 Task: In the  document Kangaroo.txt ,align picture to the 'center'. Insert word art below the picture and give heading  'Kangaroo  in Light Blue'change the shape height to  7.32 in
Action: Mouse moved to (249, 334)
Screenshot: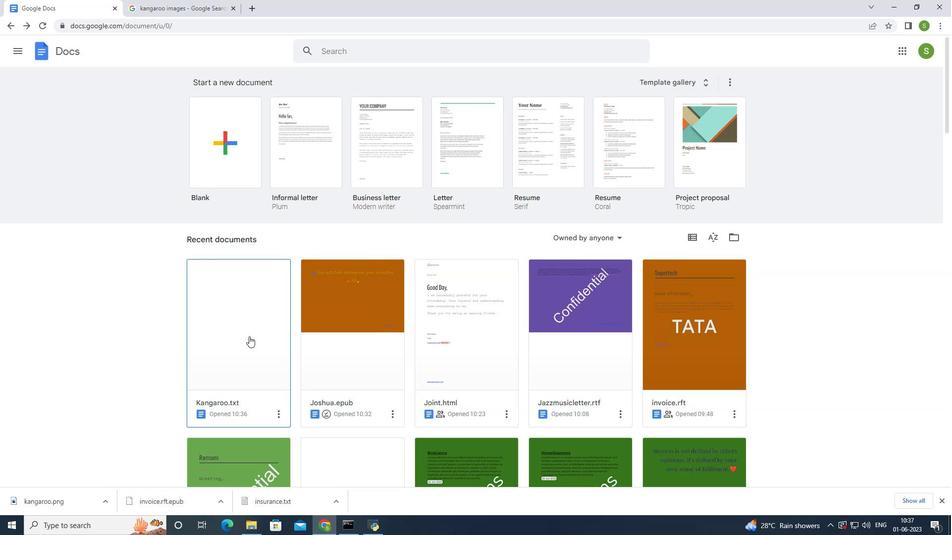 
Action: Mouse pressed left at (249, 334)
Screenshot: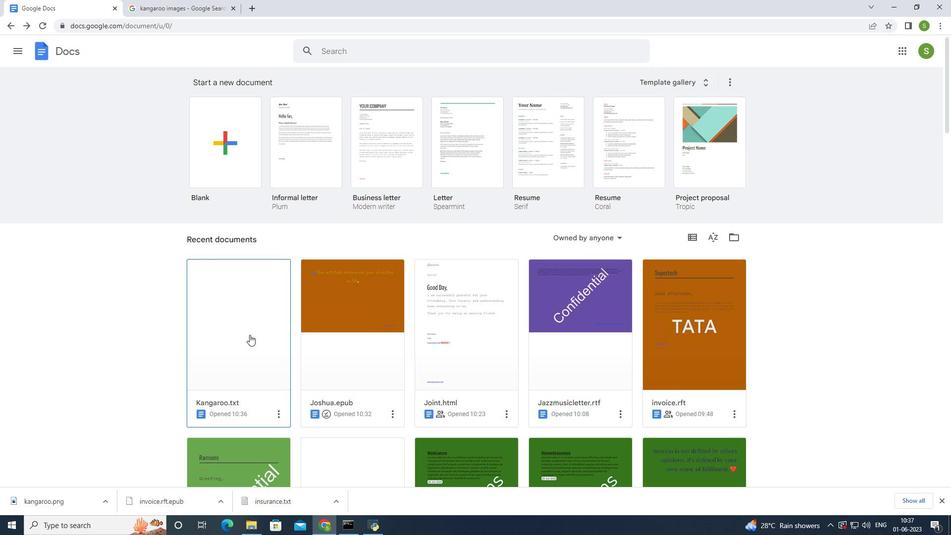 
Action: Mouse moved to (409, 213)
Screenshot: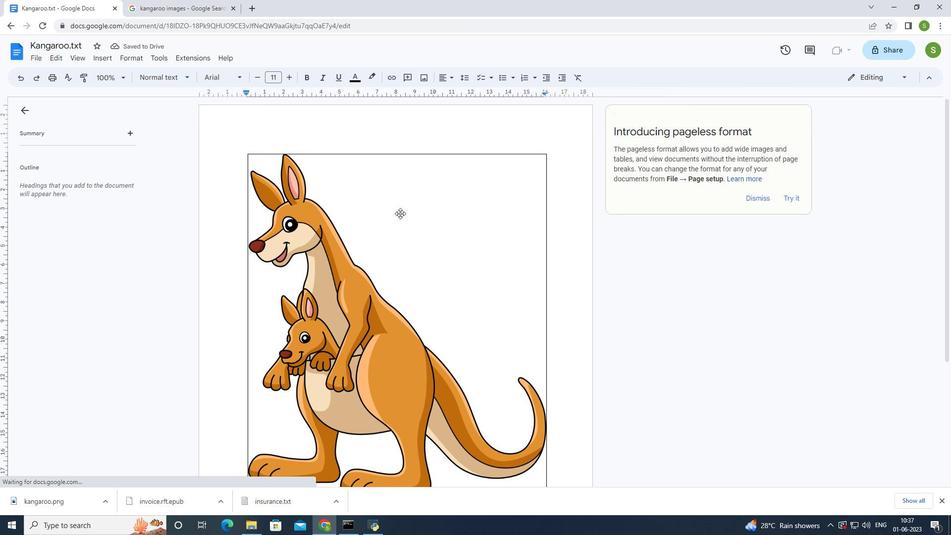 
Action: Mouse pressed left at (409, 213)
Screenshot: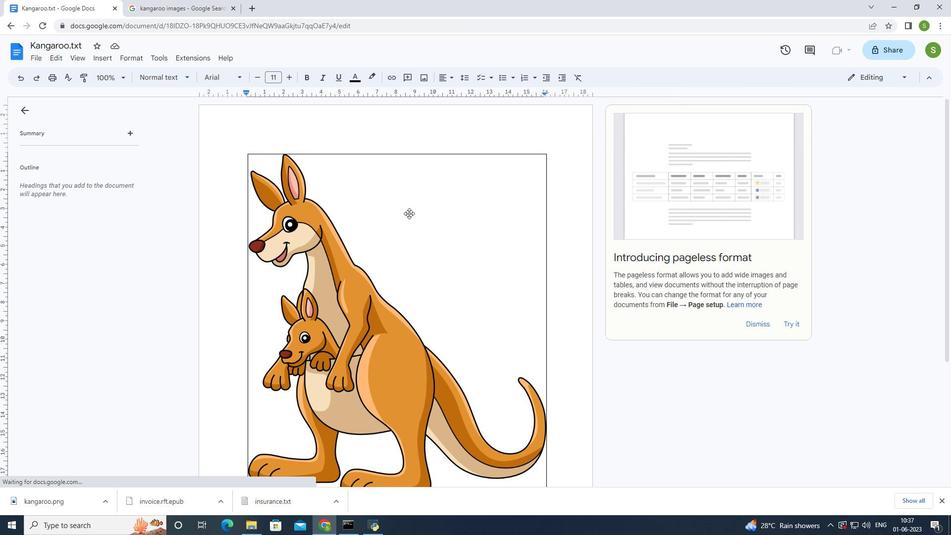 
Action: Mouse moved to (546, 480)
Screenshot: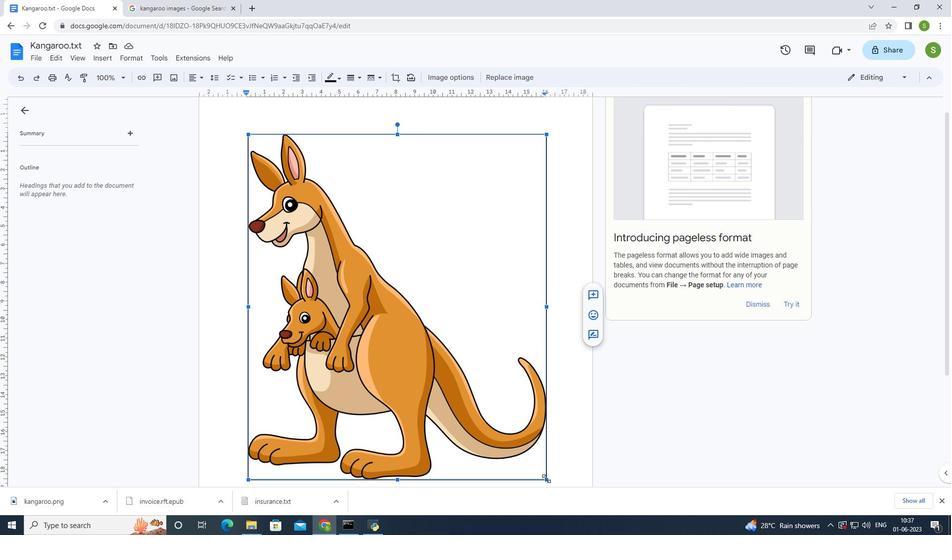 
Action: Mouse pressed left at (546, 480)
Screenshot: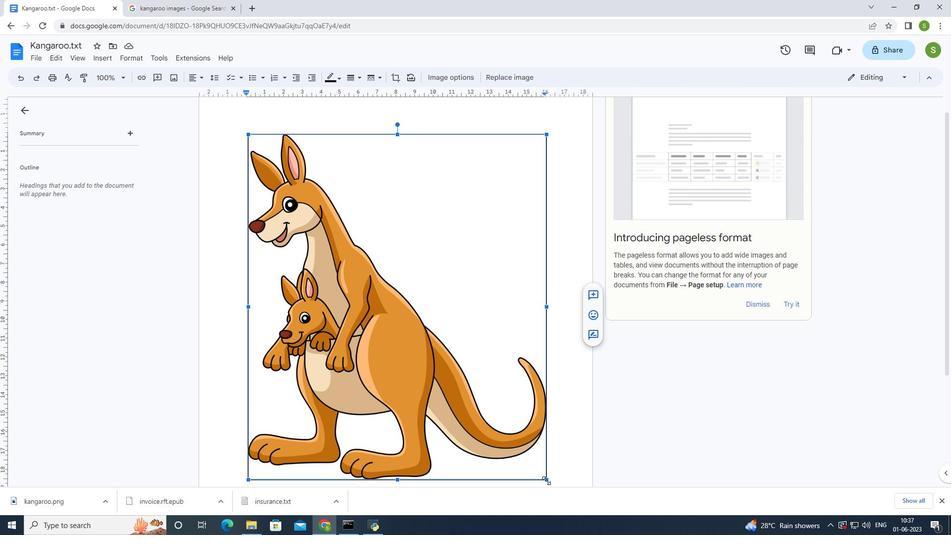 
Action: Mouse moved to (441, 359)
Screenshot: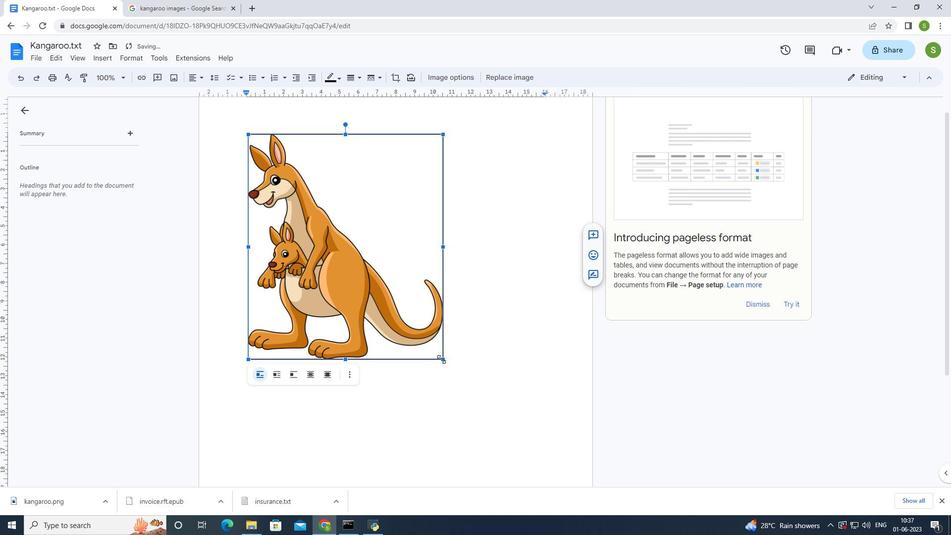 
Action: Mouse pressed left at (441, 359)
Screenshot: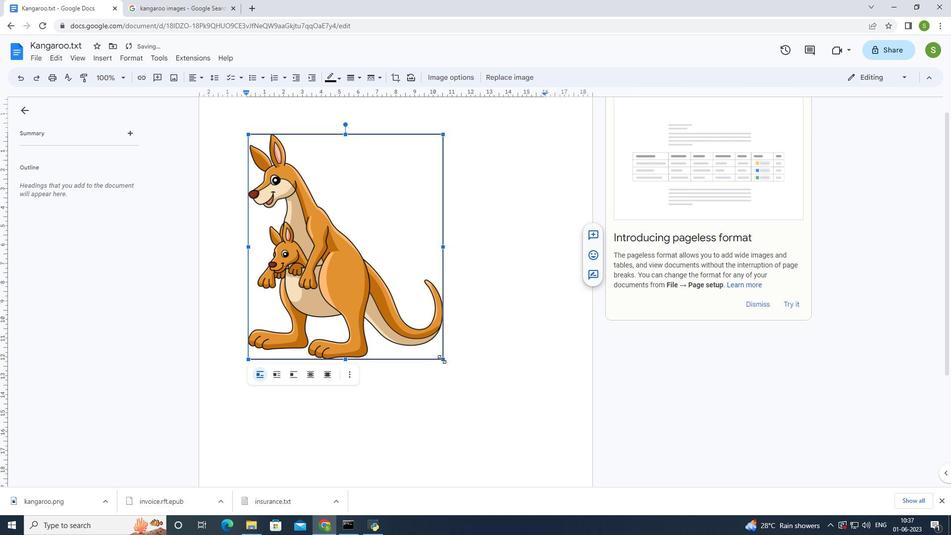 
Action: Mouse moved to (472, 308)
Screenshot: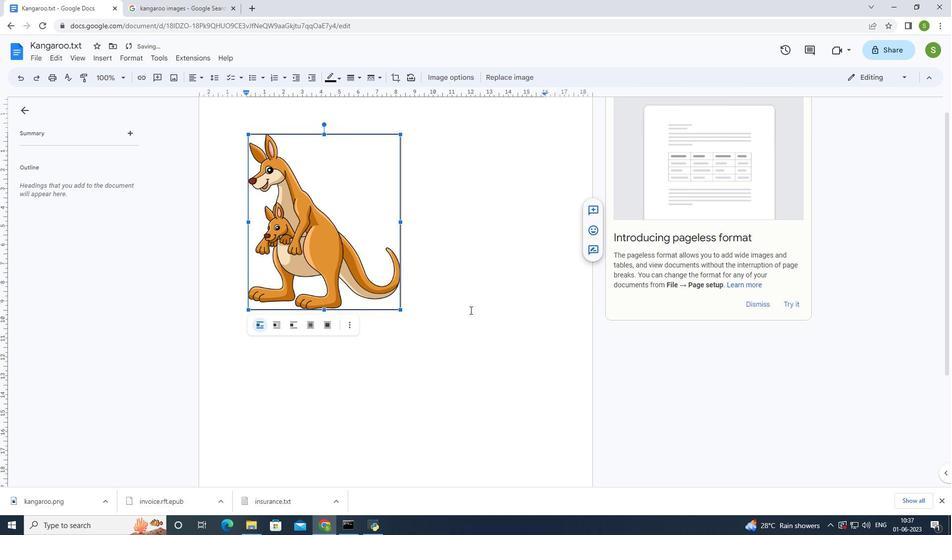 
Action: Mouse pressed left at (472, 308)
Screenshot: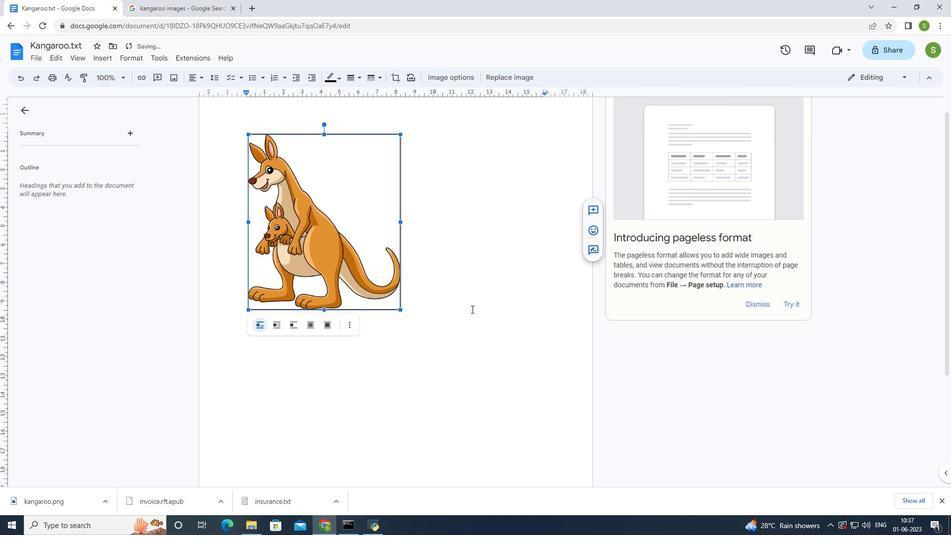 
Action: Mouse moved to (436, 362)
Screenshot: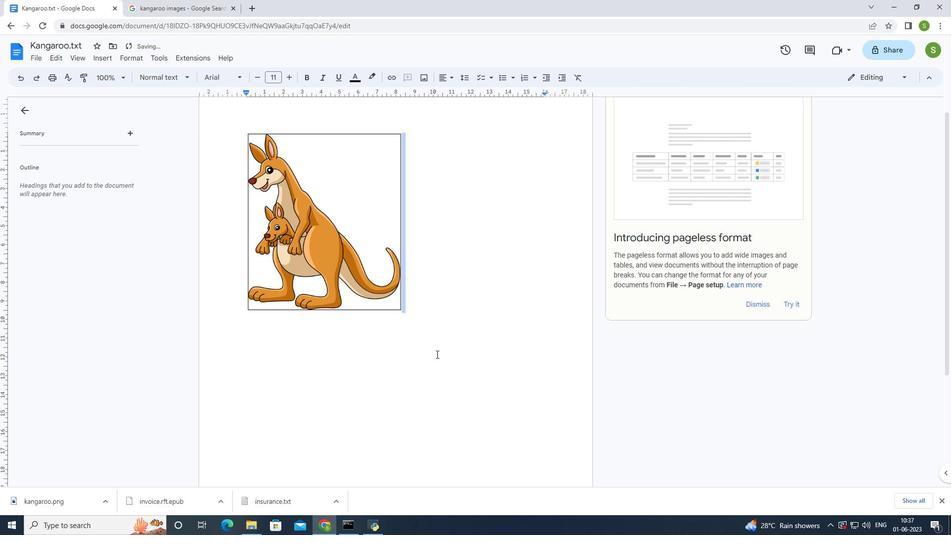 
Action: Mouse pressed left at (436, 362)
Screenshot: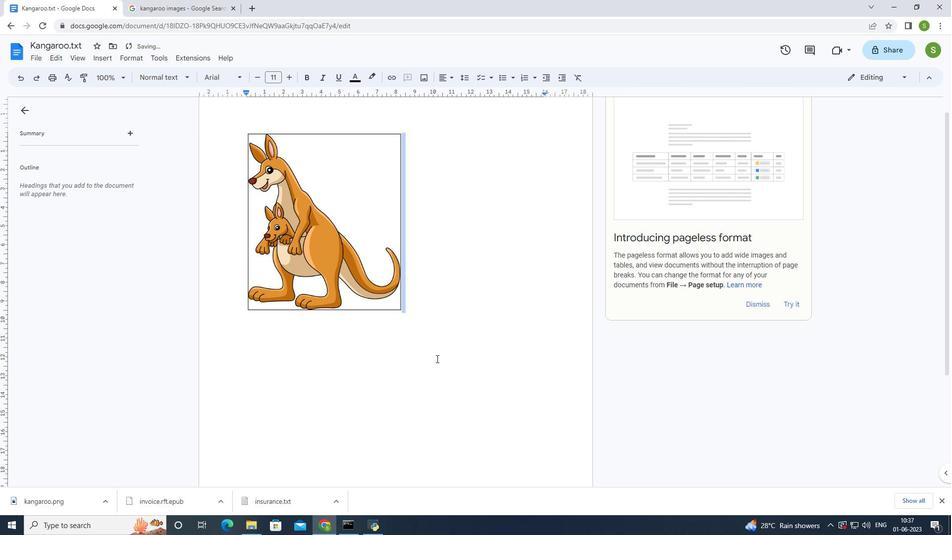 
Action: Mouse moved to (246, 134)
Screenshot: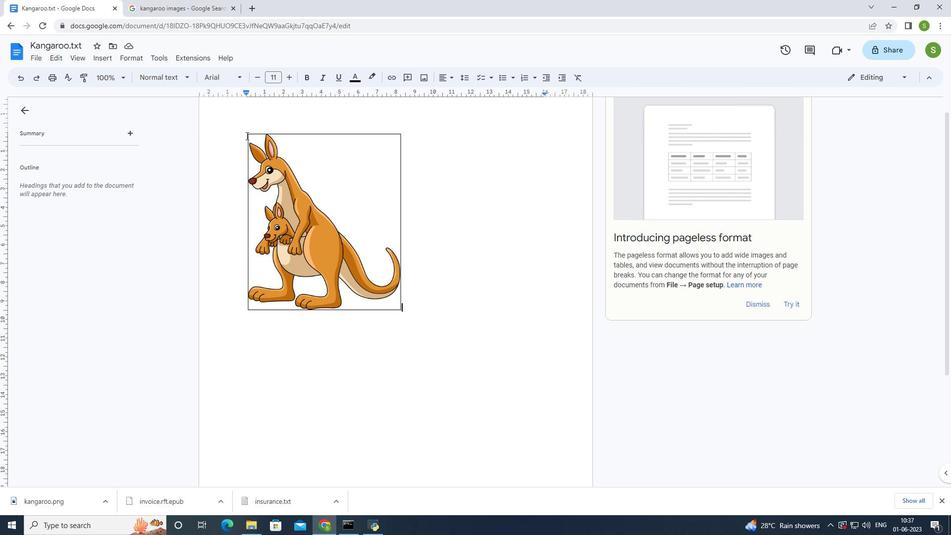 
Action: Mouse pressed left at (246, 134)
Screenshot: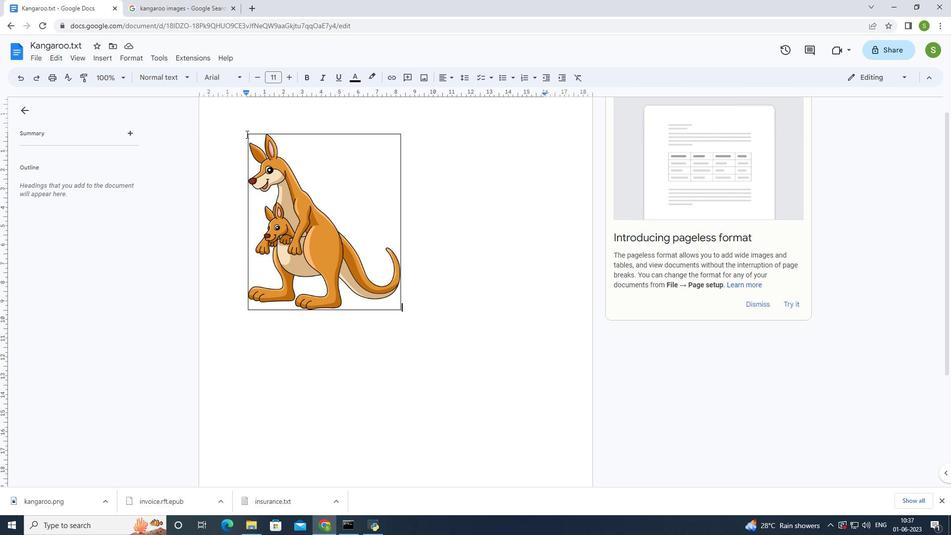 
Action: Mouse moved to (202, 79)
Screenshot: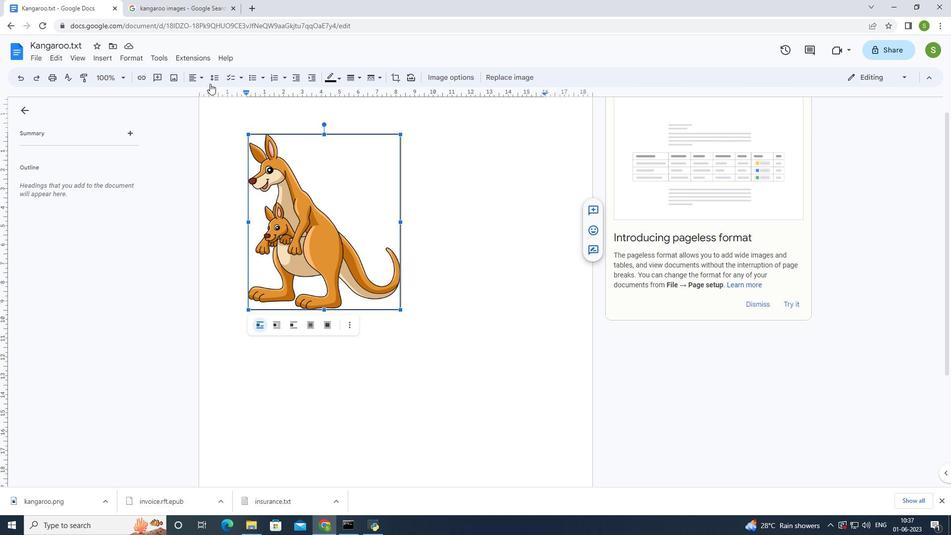
Action: Mouse pressed left at (202, 79)
Screenshot: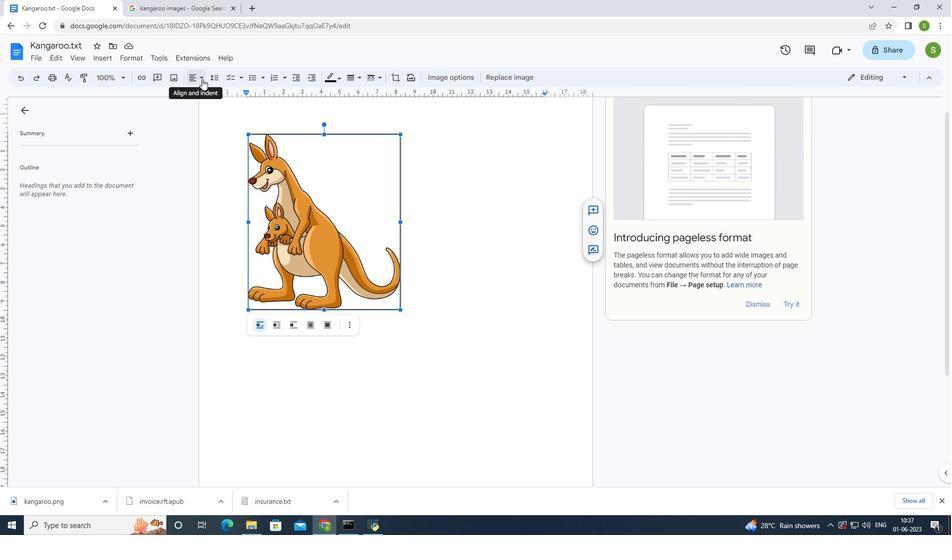 
Action: Mouse moved to (212, 95)
Screenshot: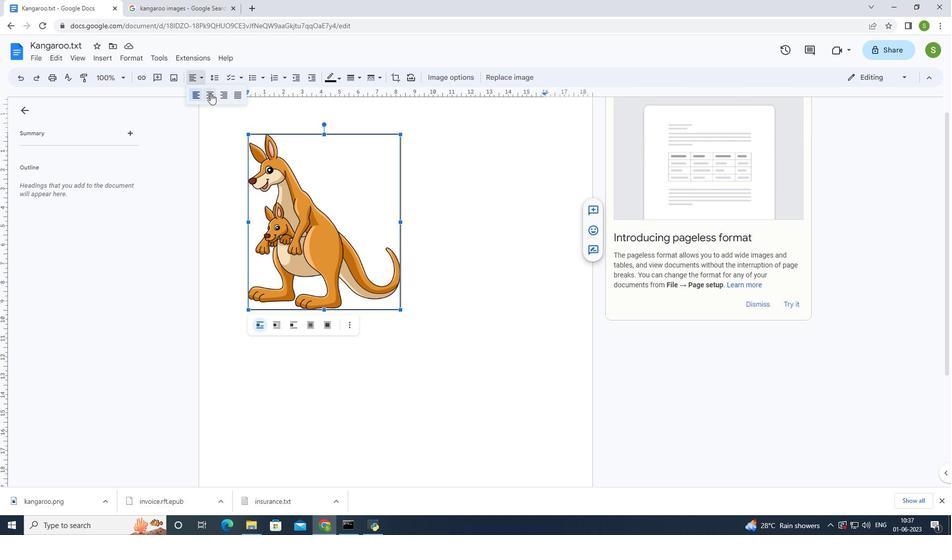 
Action: Mouse pressed left at (212, 95)
Screenshot: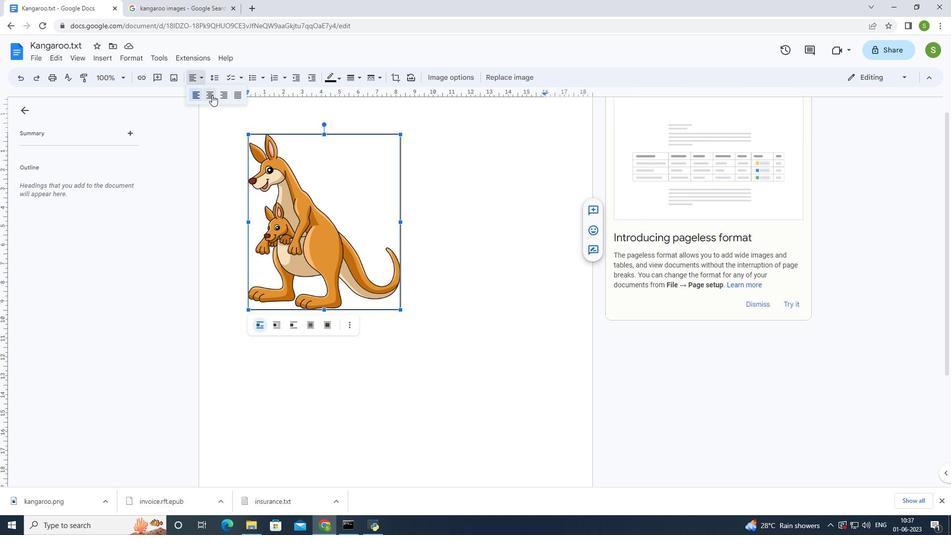 
Action: Mouse moved to (264, 222)
Screenshot: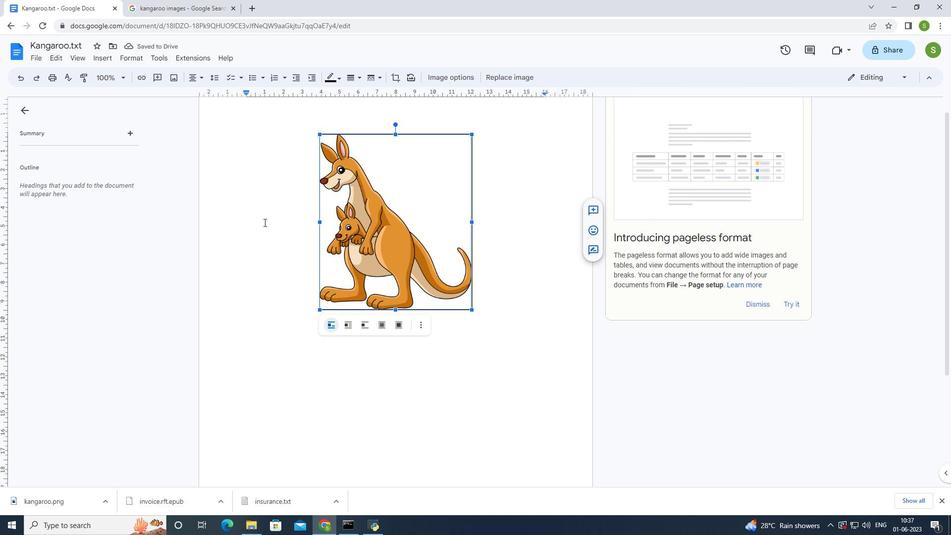
Action: Mouse pressed left at (264, 222)
Screenshot: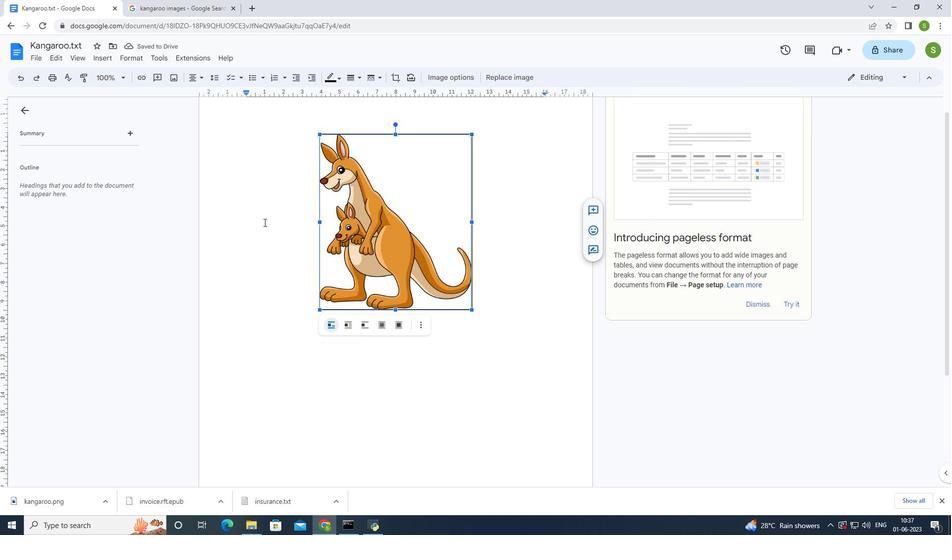 
Action: Mouse moved to (502, 311)
Screenshot: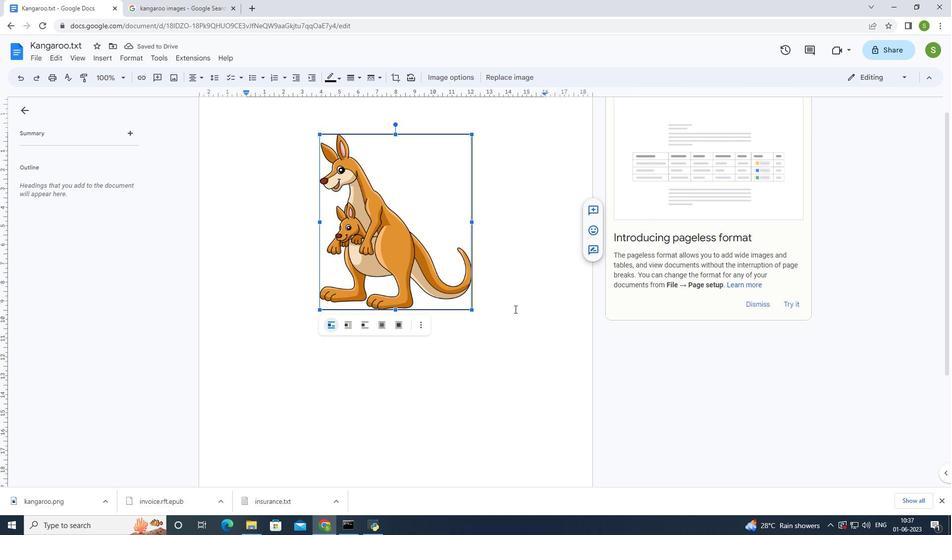 
Action: Mouse pressed left at (502, 311)
Screenshot: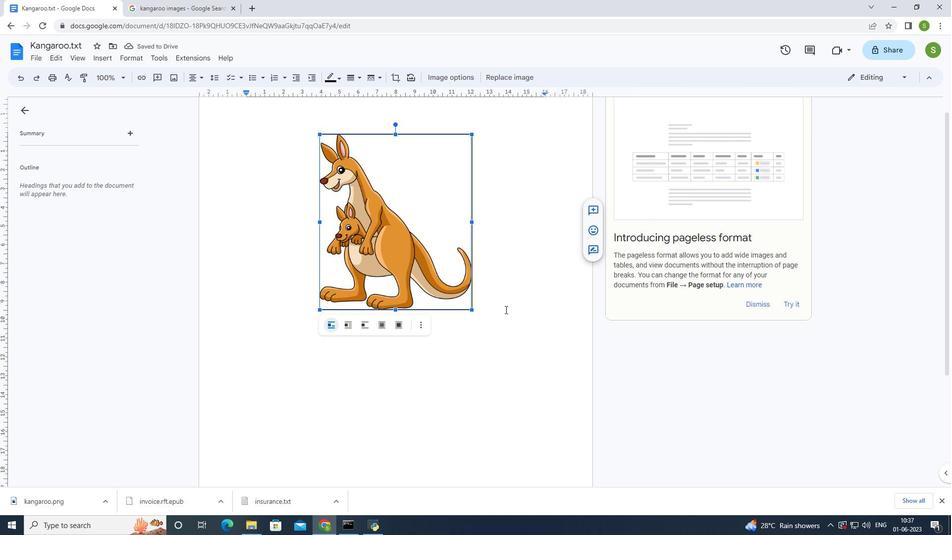 
Action: Mouse moved to (501, 311)
Screenshot: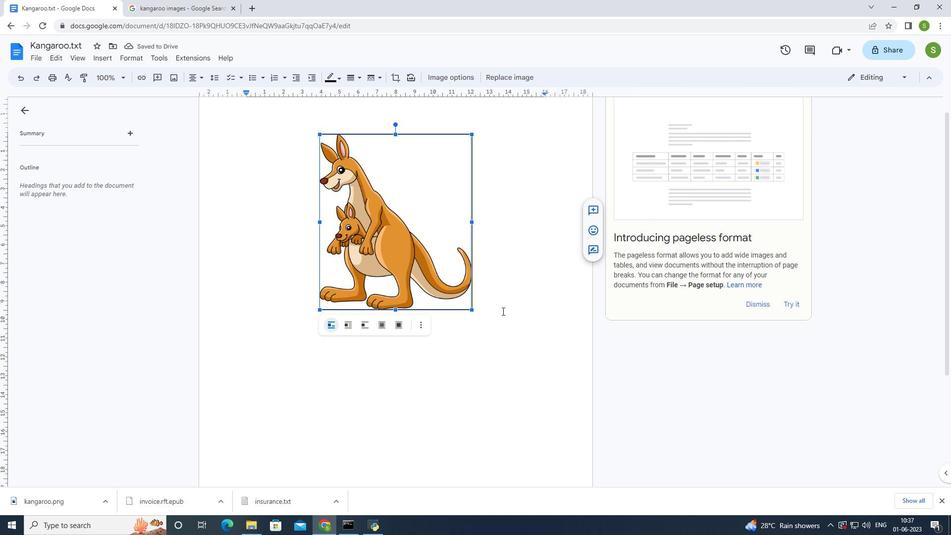 
Action: Mouse pressed left at (501, 311)
Screenshot: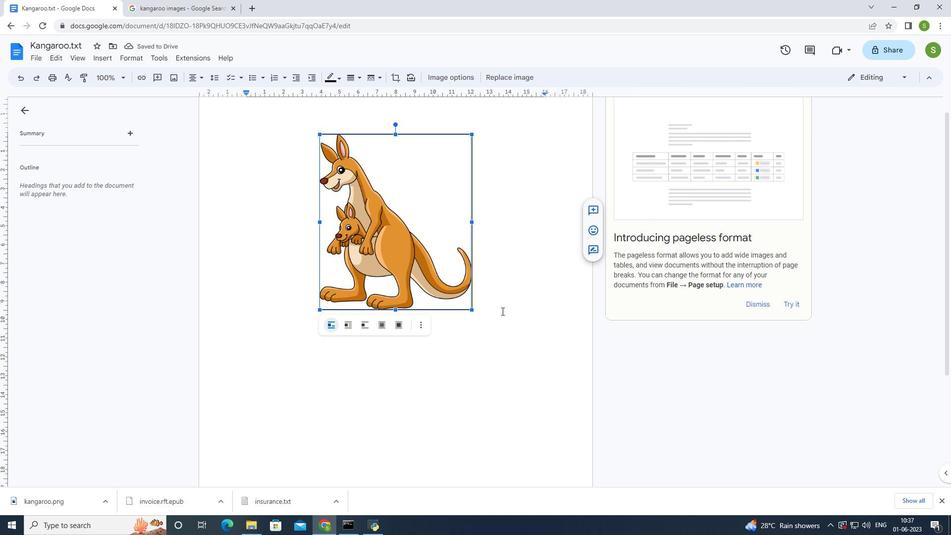 
Action: Mouse moved to (498, 306)
Screenshot: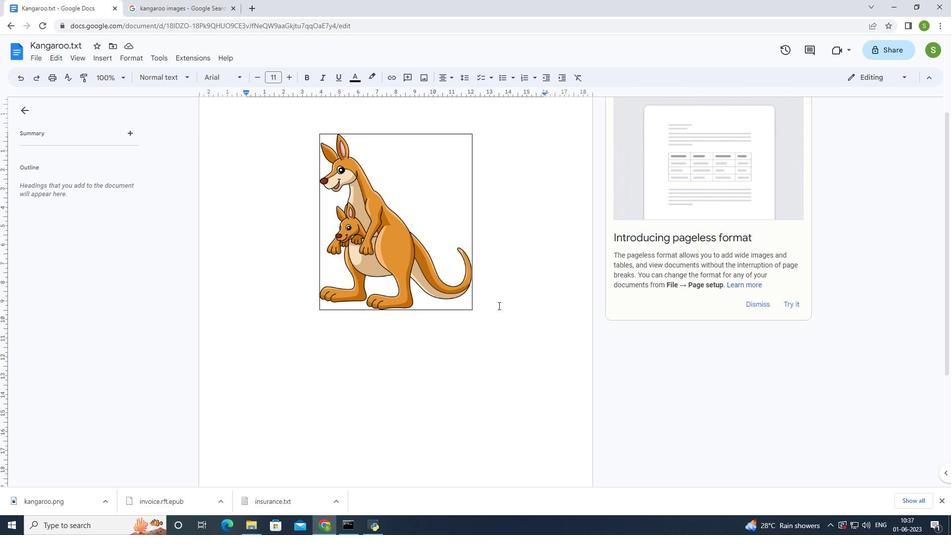 
Action: Key pressed <Key.enter>
Screenshot: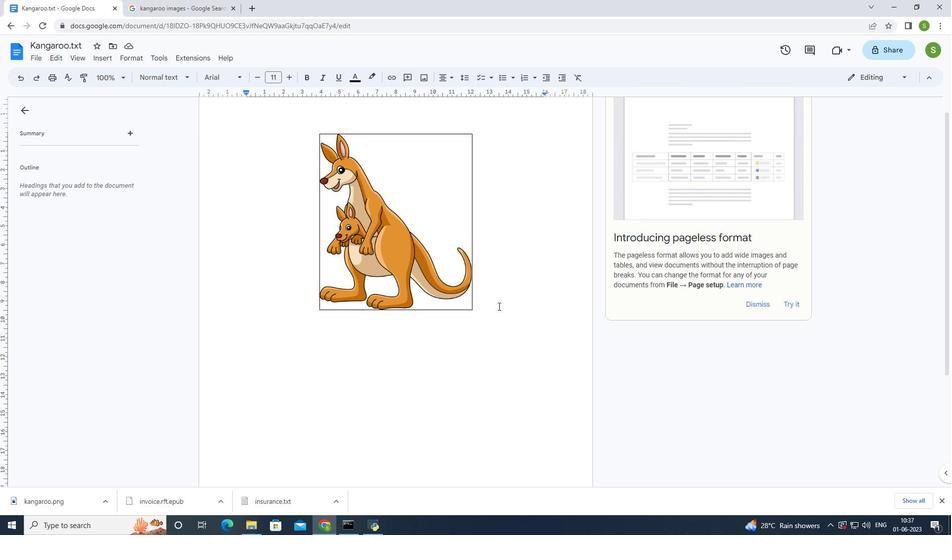 
Action: Mouse moved to (111, 59)
Screenshot: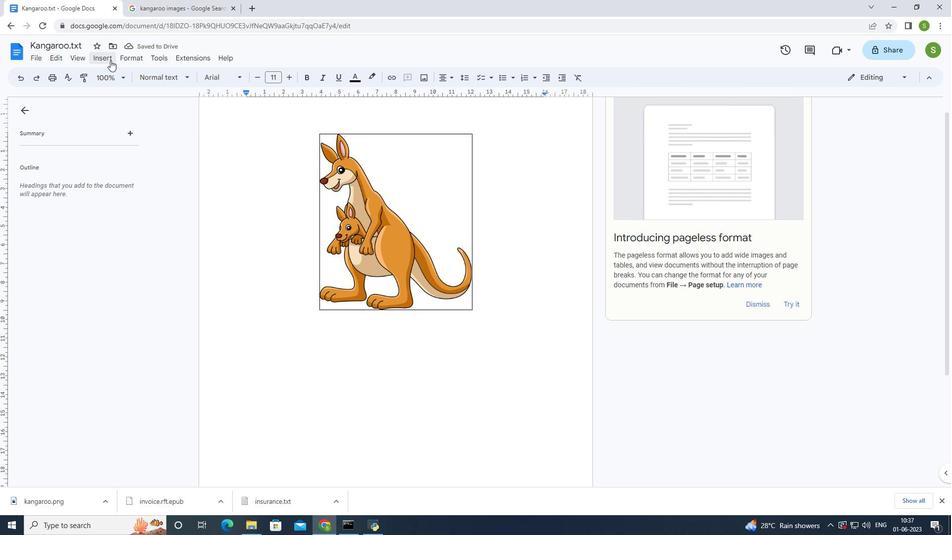 
Action: Mouse pressed left at (111, 59)
Screenshot: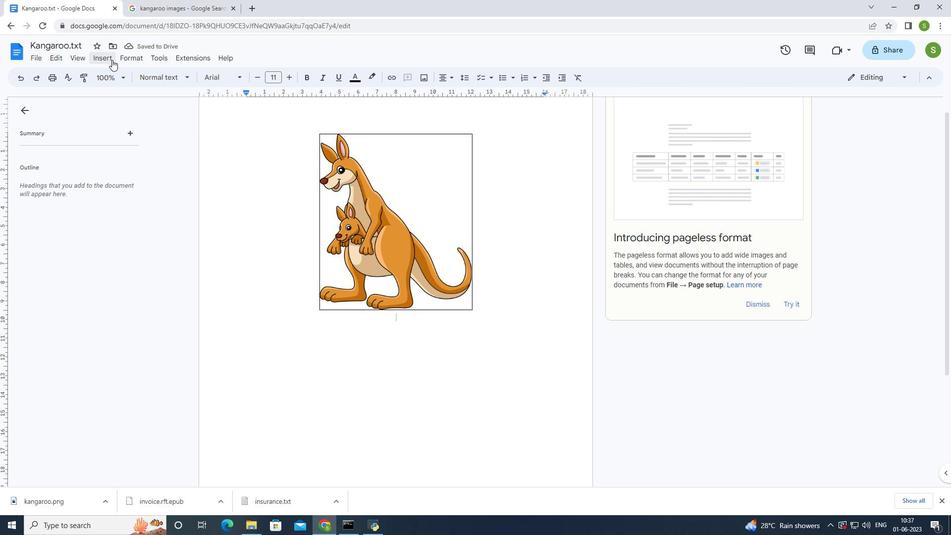 
Action: Mouse moved to (288, 114)
Screenshot: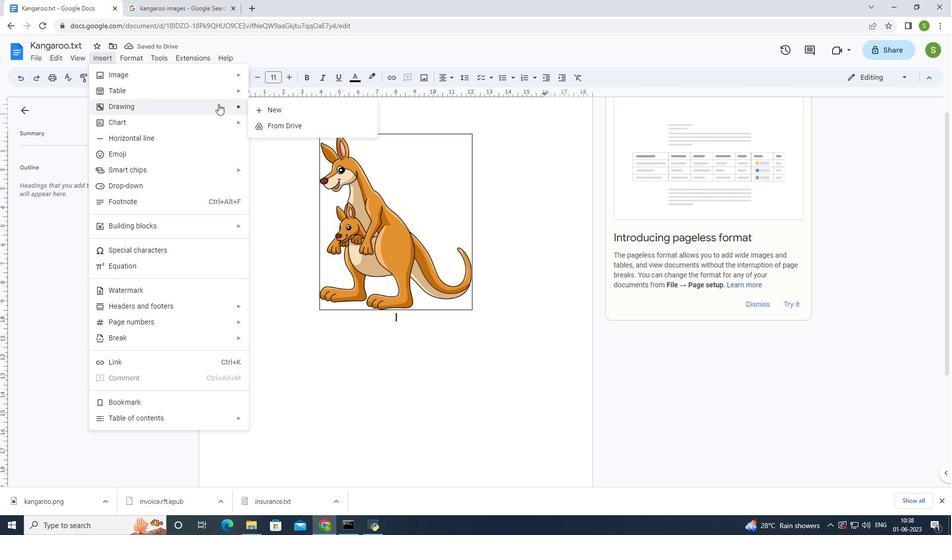 
Action: Mouse pressed left at (288, 114)
Screenshot: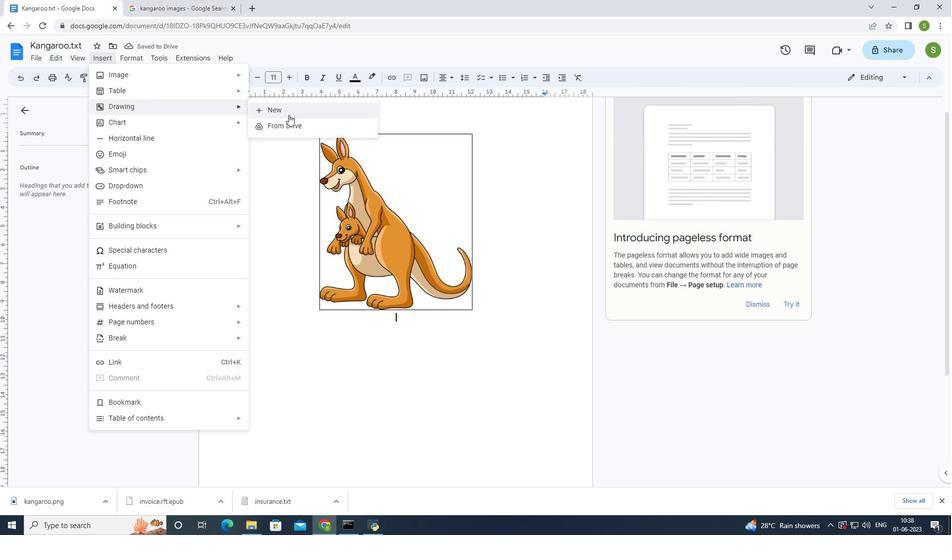 
Action: Mouse moved to (258, 97)
Screenshot: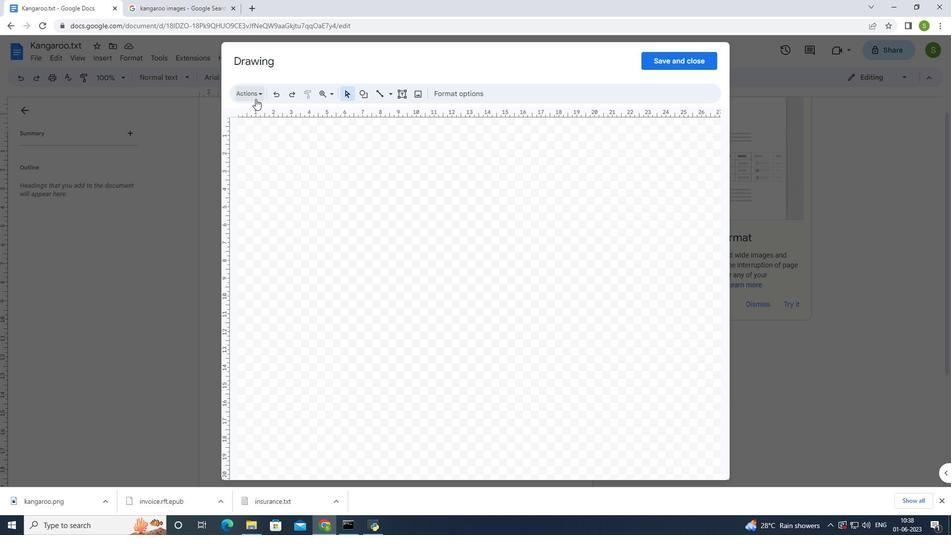 
Action: Mouse pressed left at (258, 97)
Screenshot: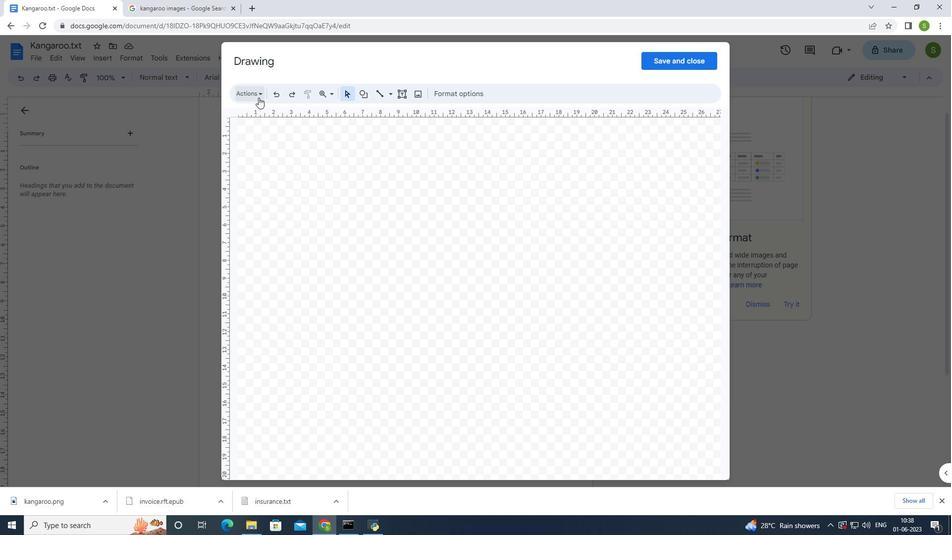 
Action: Mouse moved to (265, 164)
Screenshot: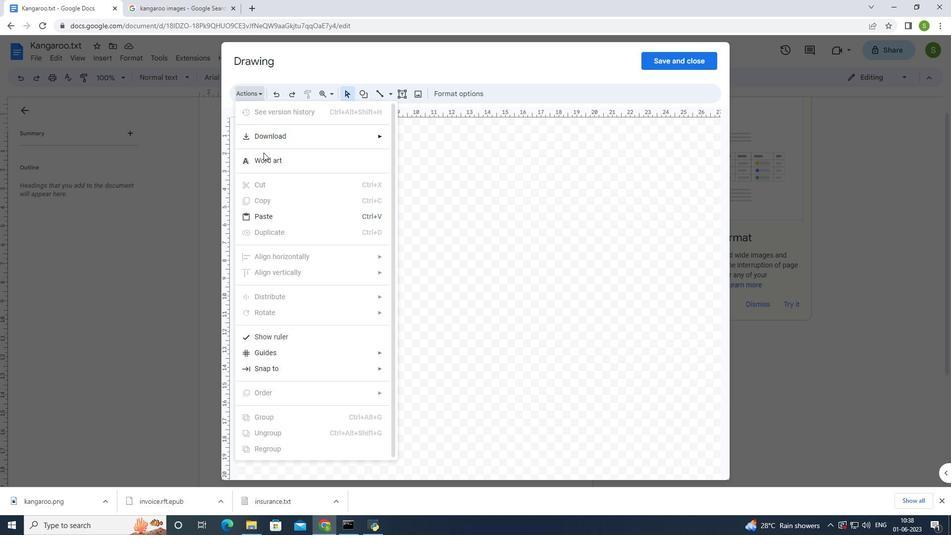 
Action: Mouse pressed left at (265, 164)
Screenshot: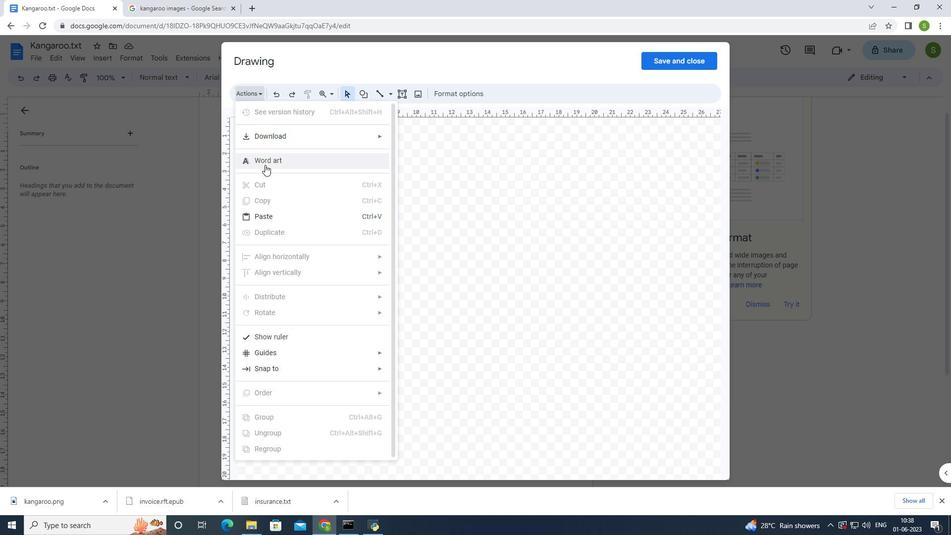 
Action: Mouse moved to (338, 159)
Screenshot: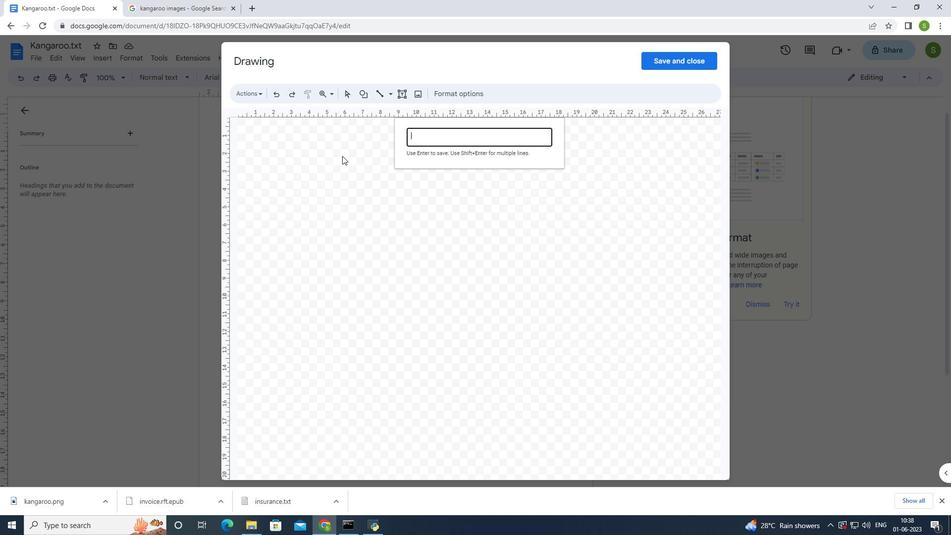 
Action: Key pressed <Key.shift>Kangaroo
Screenshot: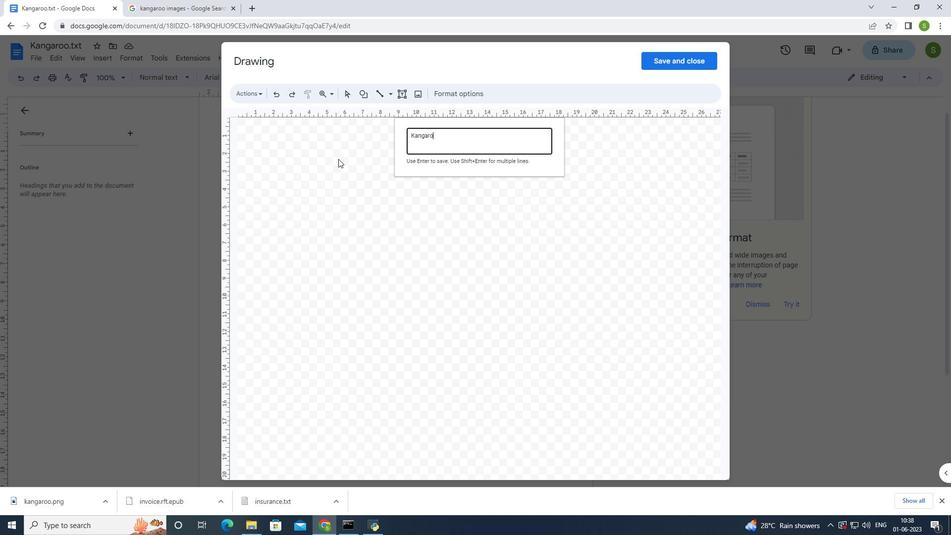 
Action: Mouse moved to (438, 136)
Screenshot: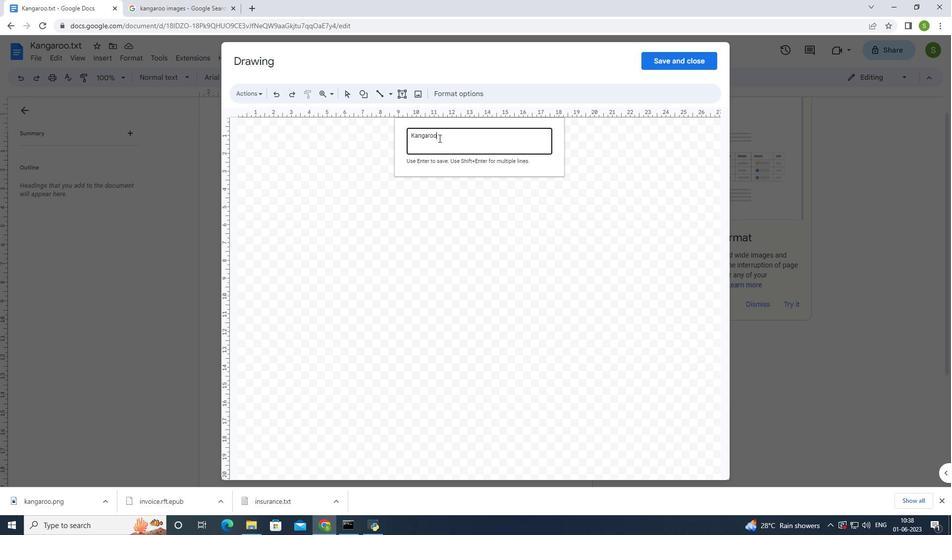 
Action: Mouse pressed left at (438, 136)
Screenshot: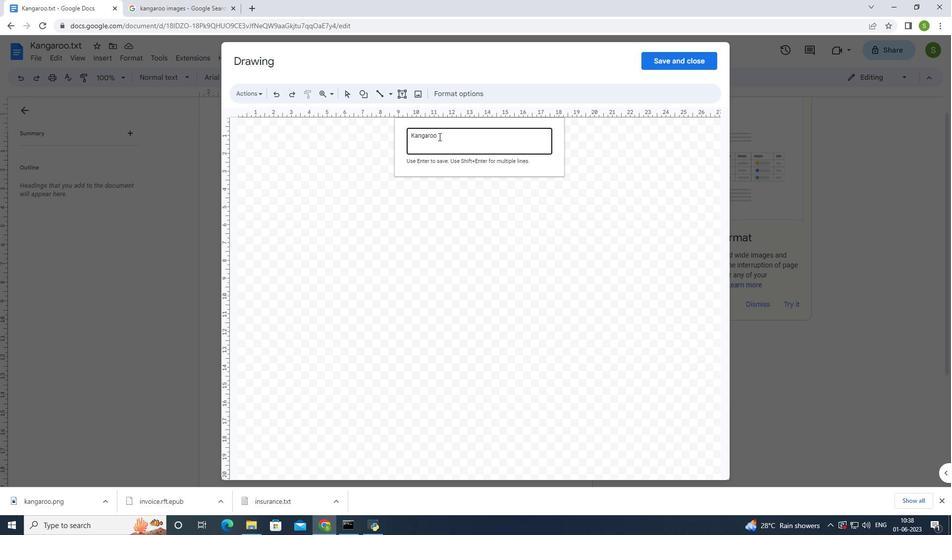 
Action: Mouse moved to (405, 148)
Screenshot: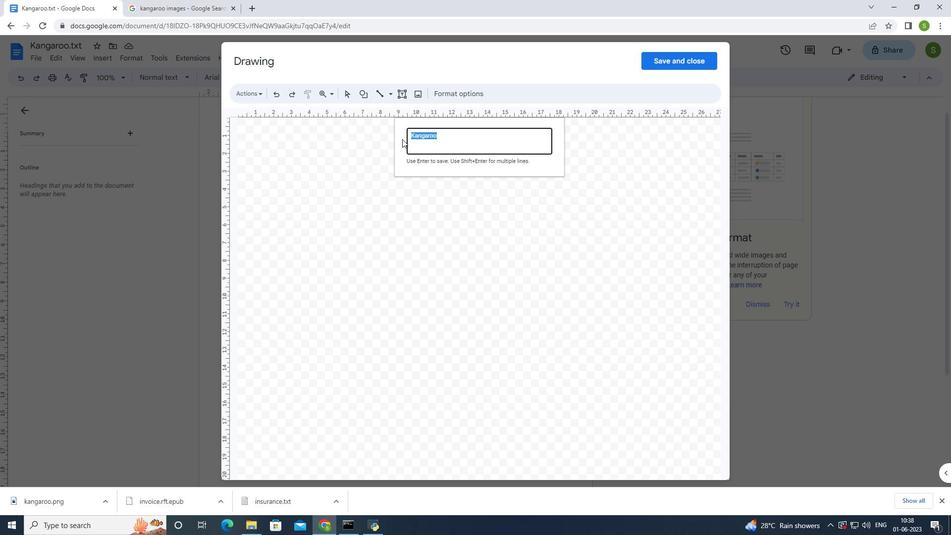 
Action: Key pressed <Key.enter>
Screenshot: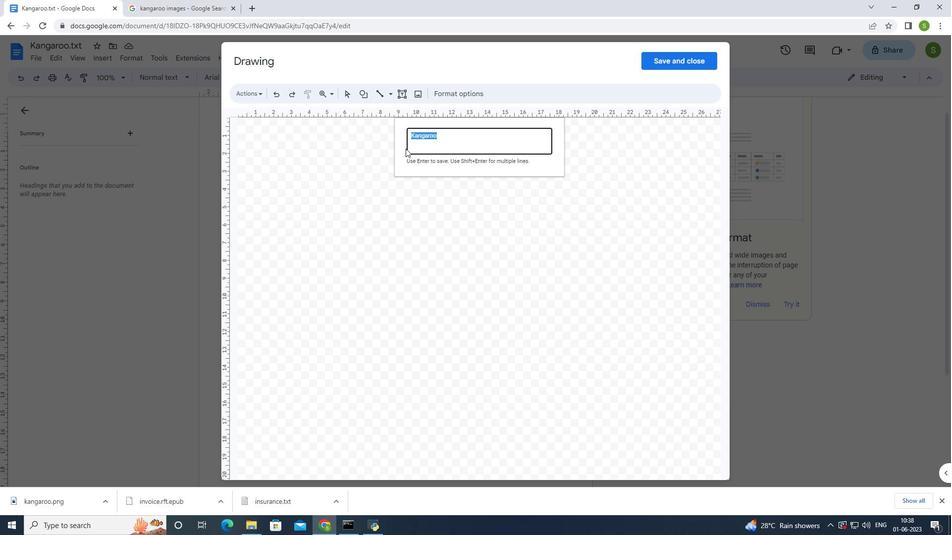 
Action: Mouse moved to (439, 93)
Screenshot: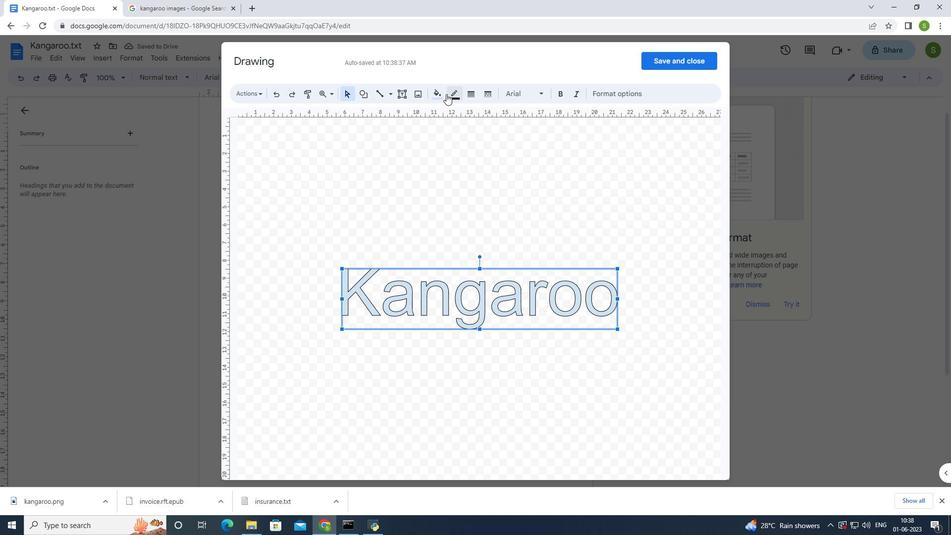 
Action: Mouse pressed left at (439, 93)
Screenshot: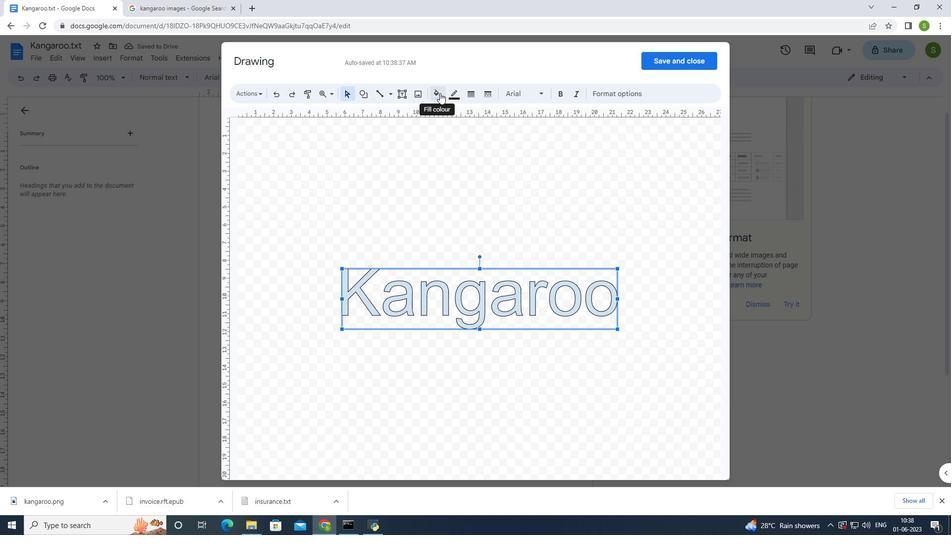 
Action: Mouse moved to (517, 205)
Screenshot: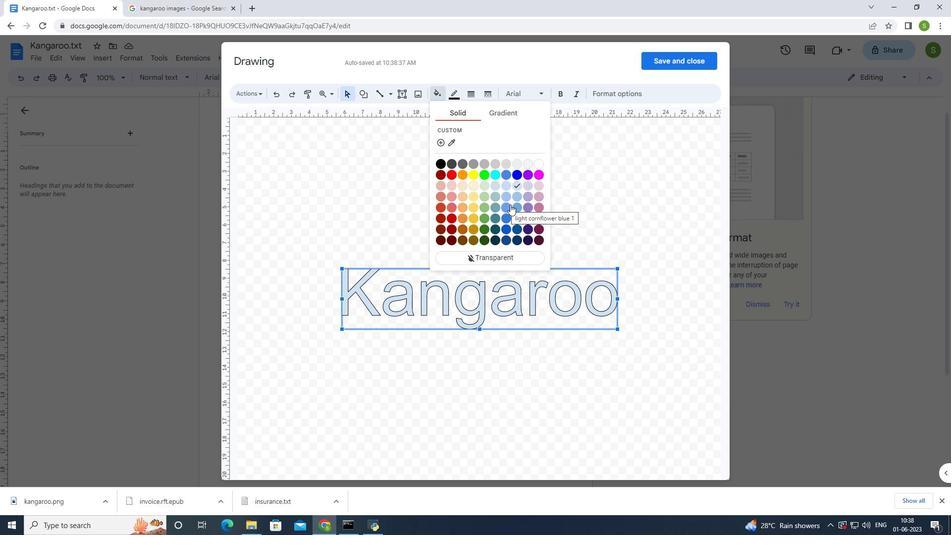
Action: Mouse pressed left at (517, 205)
Screenshot: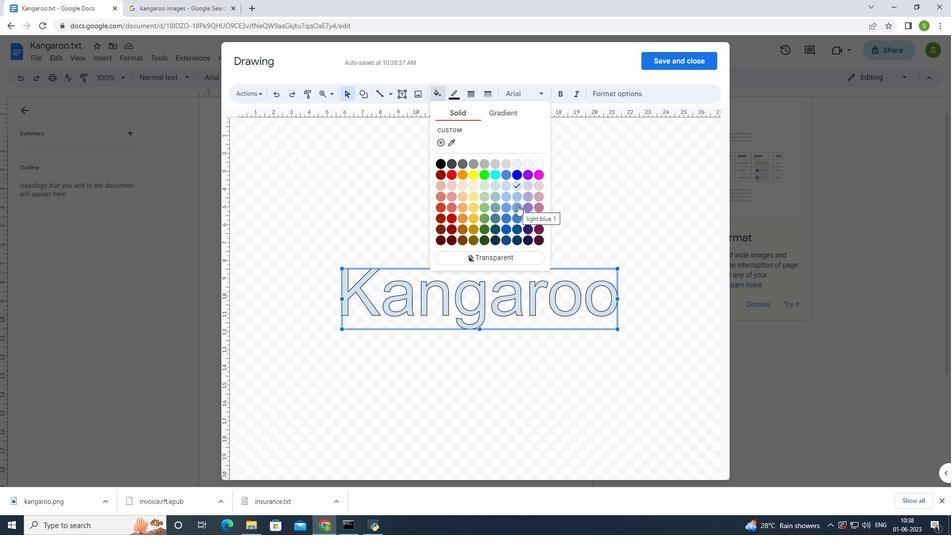 
Action: Mouse moved to (681, 65)
Screenshot: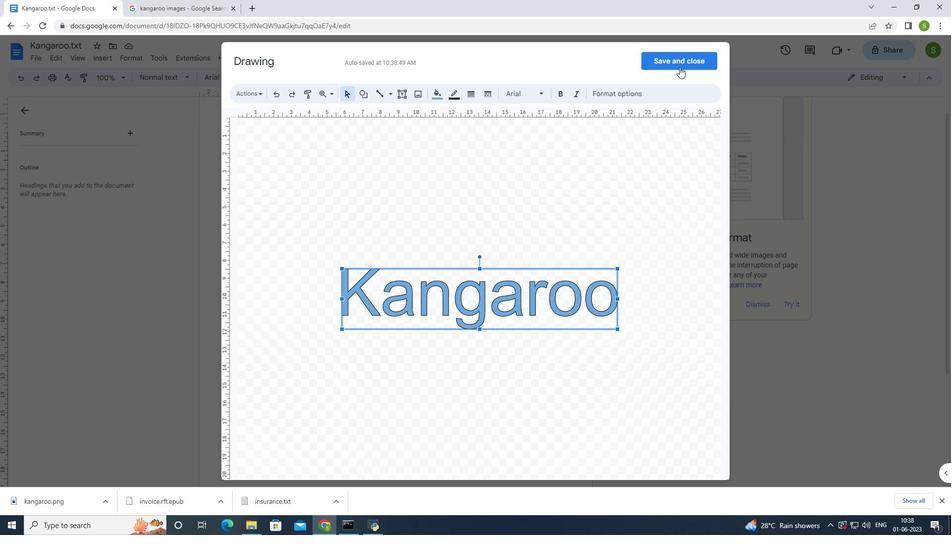 
Action: Mouse pressed left at (681, 65)
Screenshot: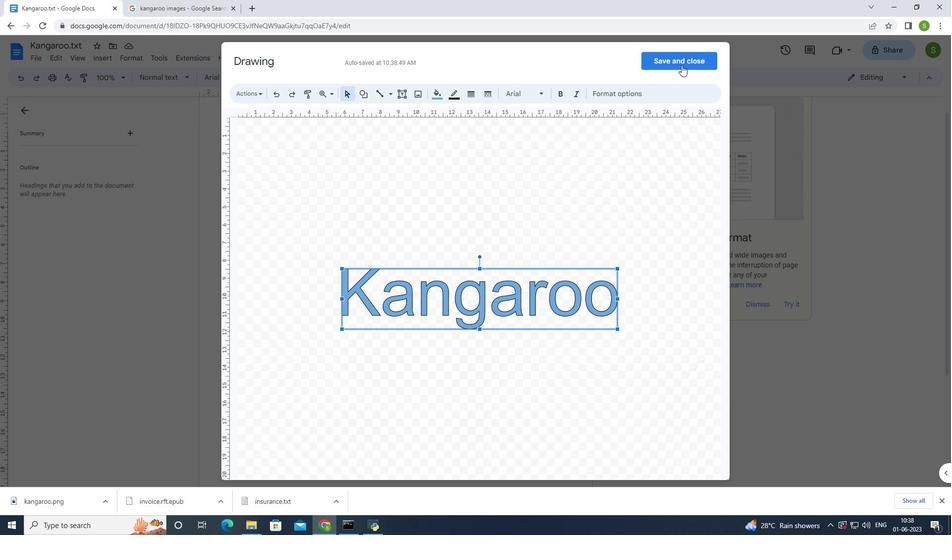 
Action: Mouse moved to (282, 325)
Screenshot: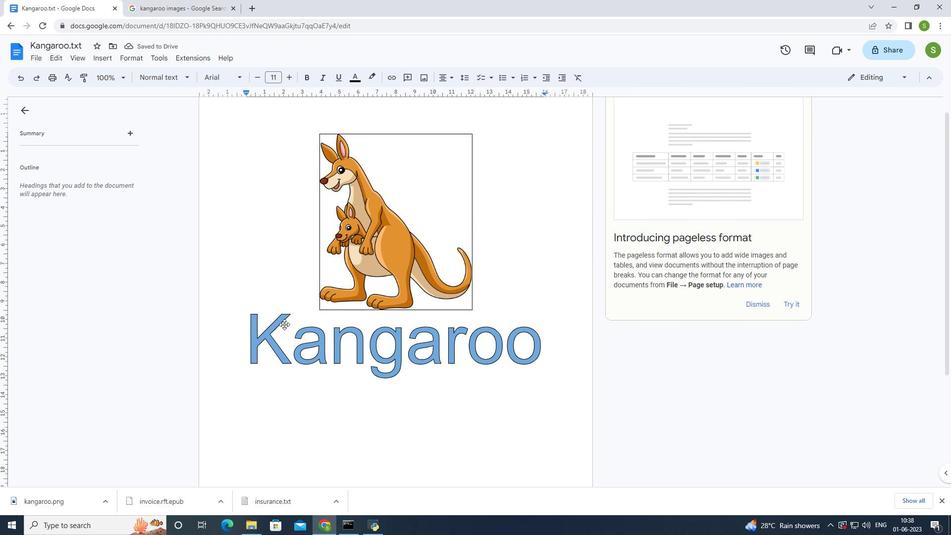 
Action: Mouse pressed left at (282, 325)
Screenshot: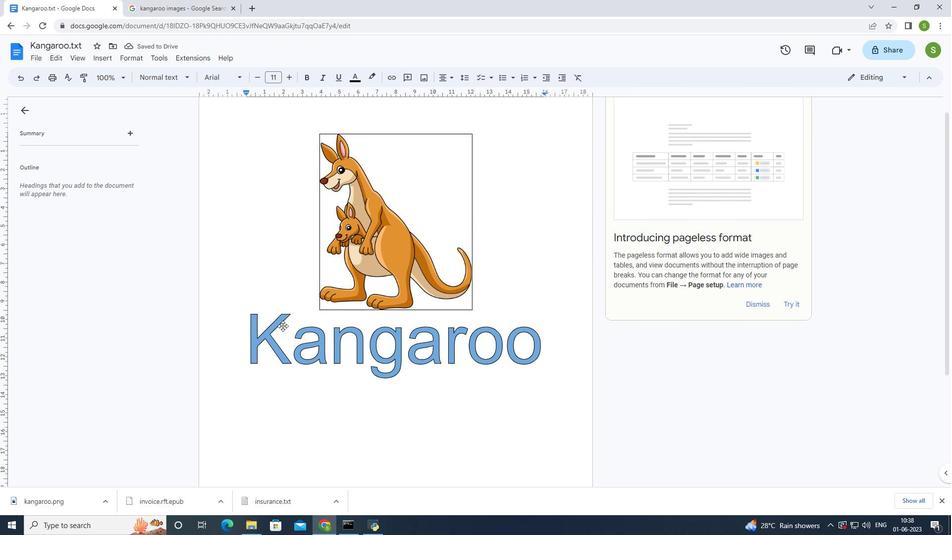
Action: Mouse moved to (396, 398)
Screenshot: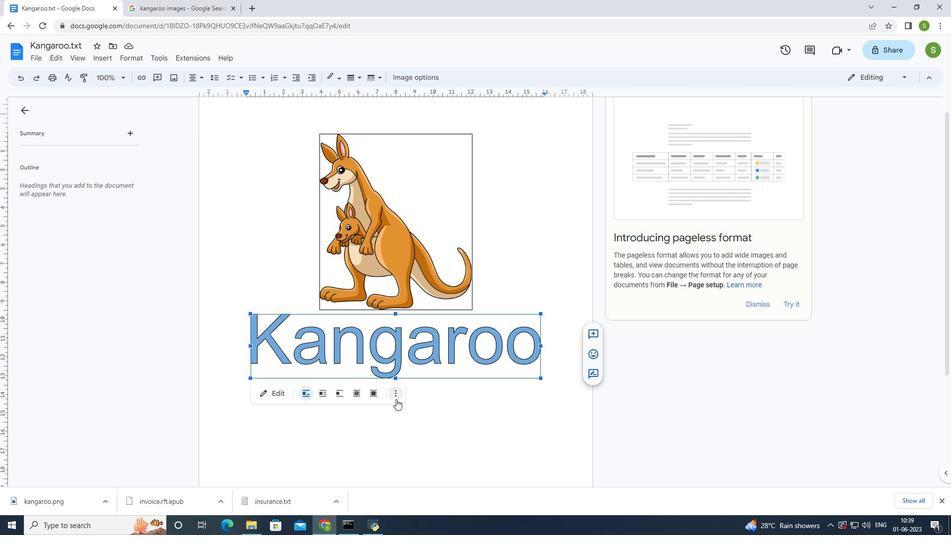 
Action: Mouse pressed left at (396, 398)
Screenshot: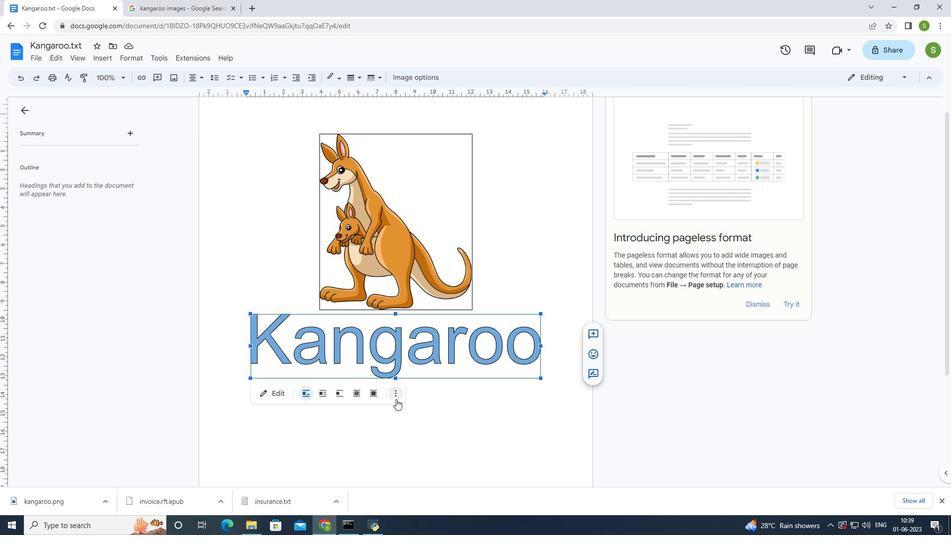 
Action: Mouse moved to (405, 410)
Screenshot: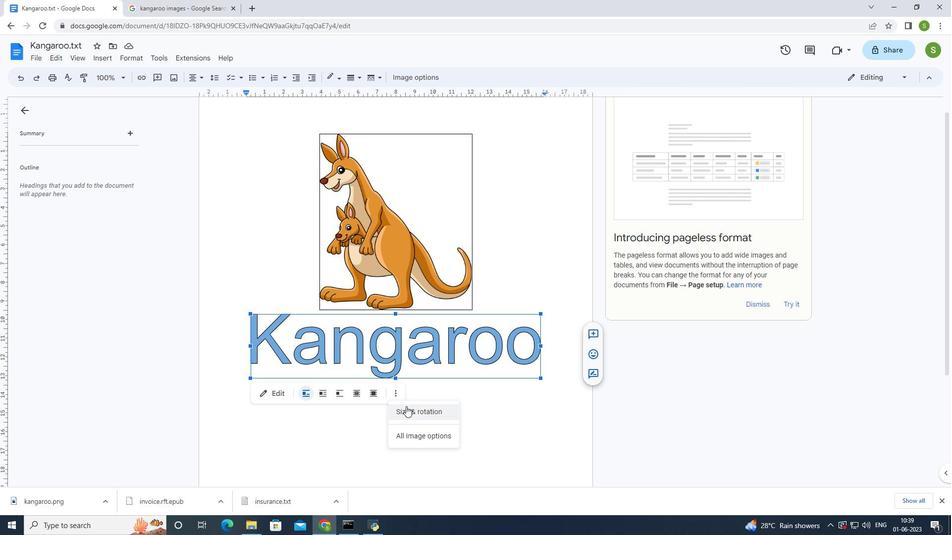 
Action: Mouse pressed left at (405, 410)
Screenshot: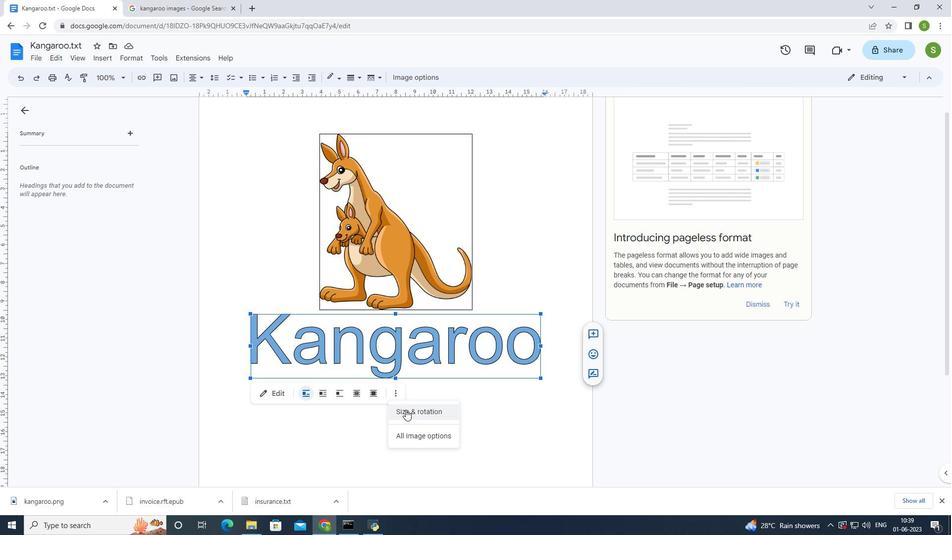 
Action: Mouse moved to (907, 159)
Screenshot: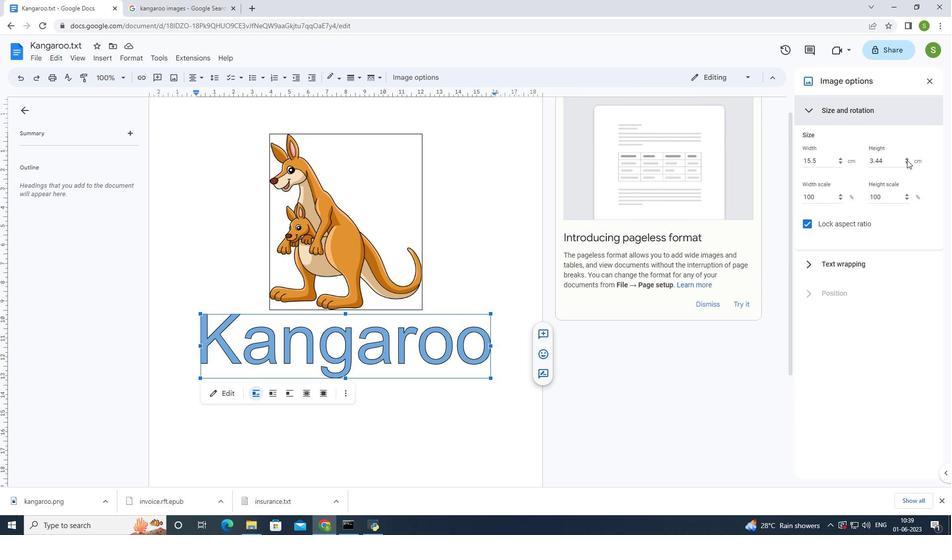 
Action: Mouse pressed left at (907, 159)
Screenshot: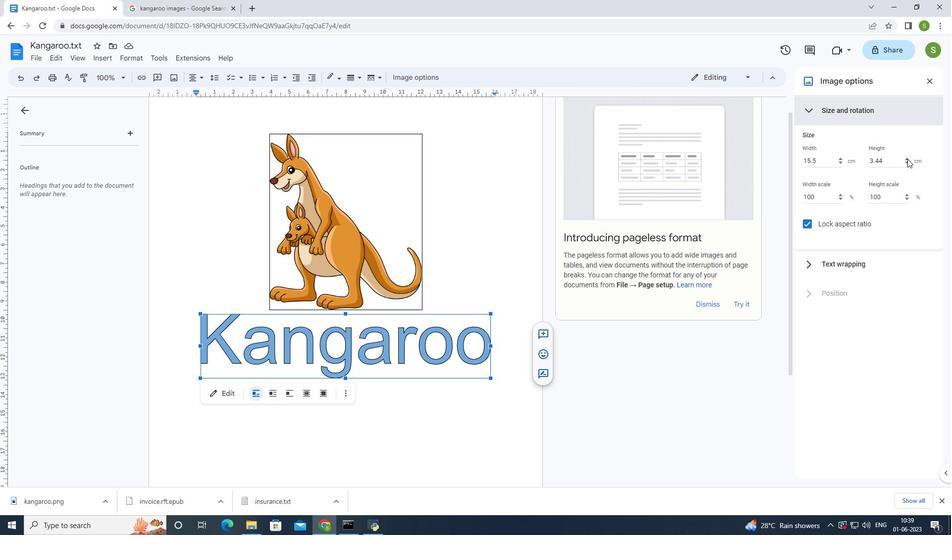 
Action: Mouse pressed left at (907, 159)
Screenshot: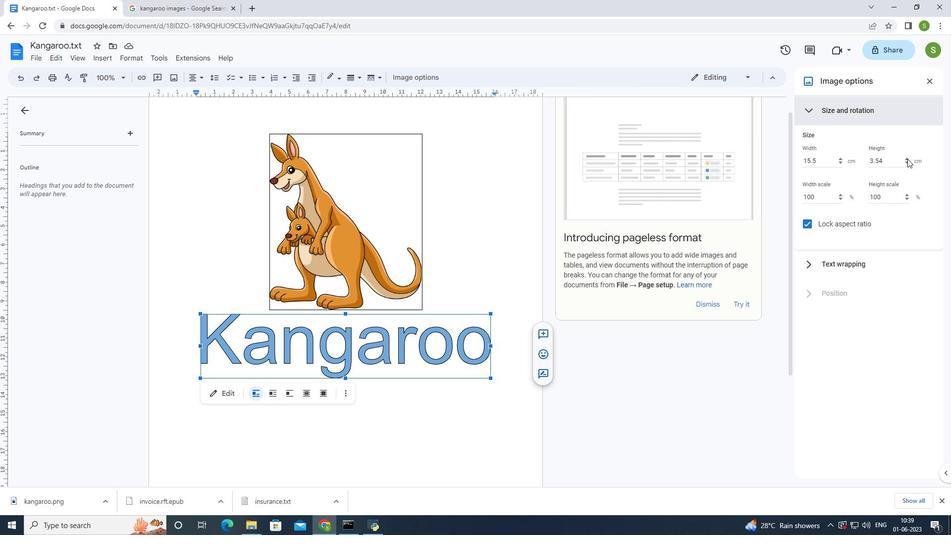 
Action: Mouse pressed left at (907, 159)
Screenshot: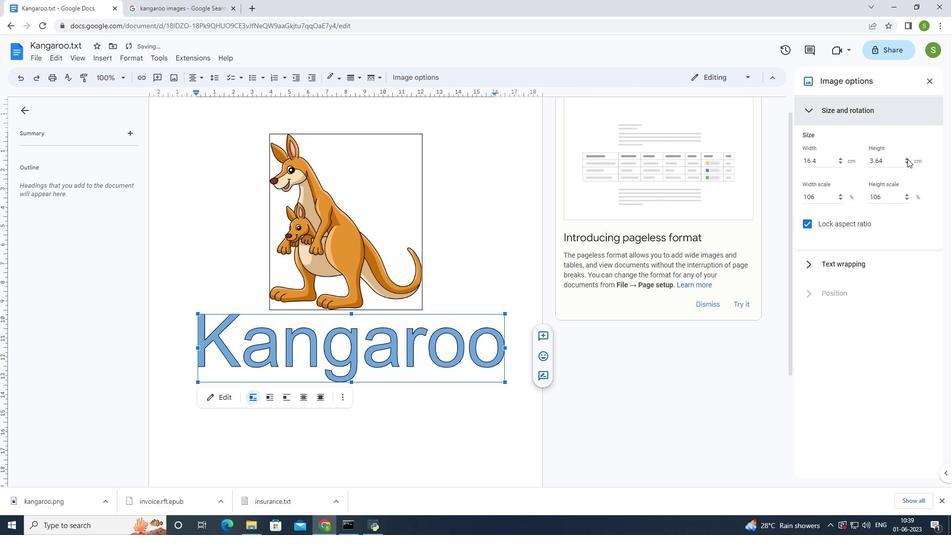 
Action: Mouse pressed left at (907, 159)
Screenshot: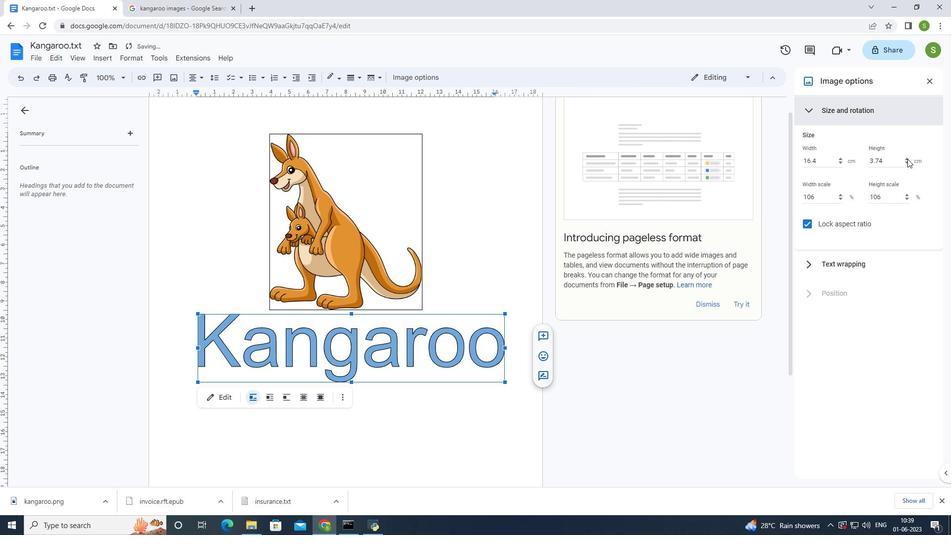 
Action: Mouse pressed left at (907, 159)
Screenshot: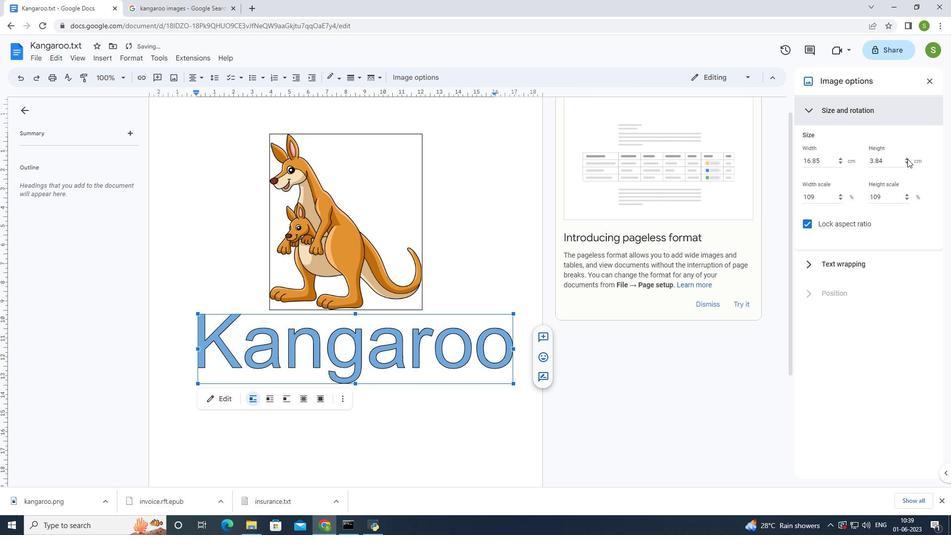 
Action: Mouse pressed left at (907, 159)
Screenshot: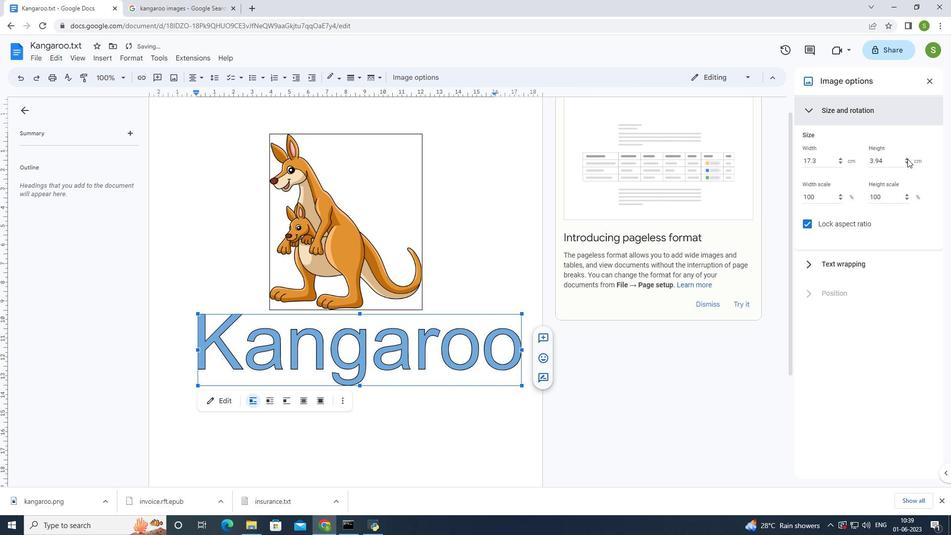 
Action: Mouse pressed left at (907, 159)
Screenshot: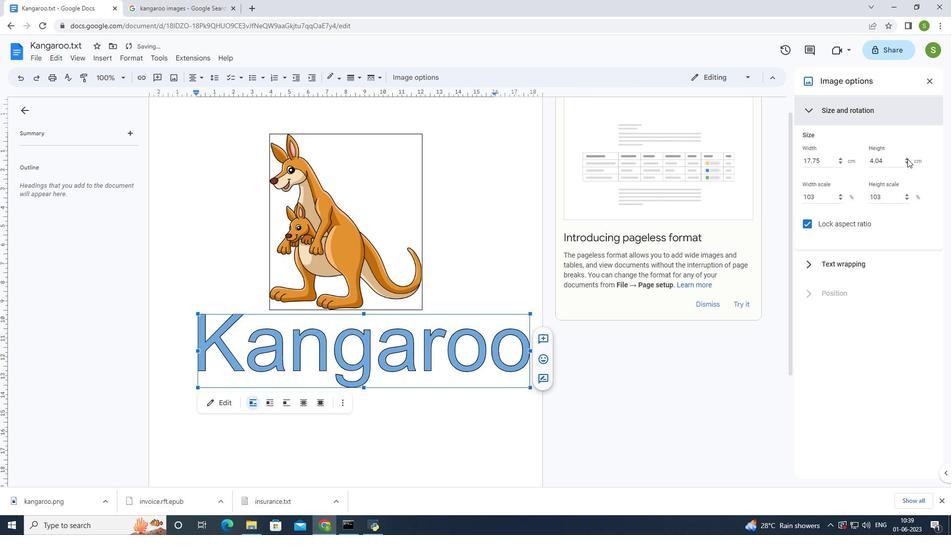 
Action: Mouse pressed left at (907, 159)
Screenshot: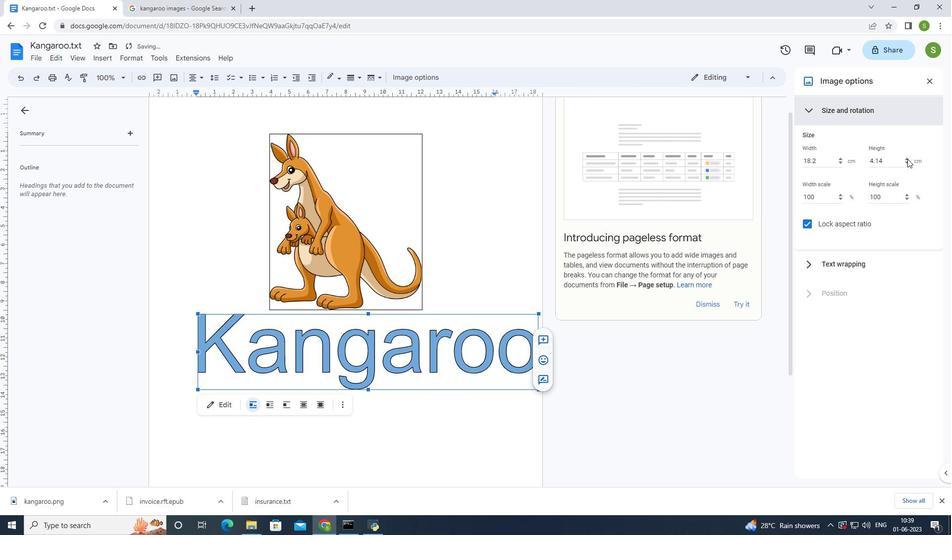 
Action: Mouse pressed left at (907, 159)
Screenshot: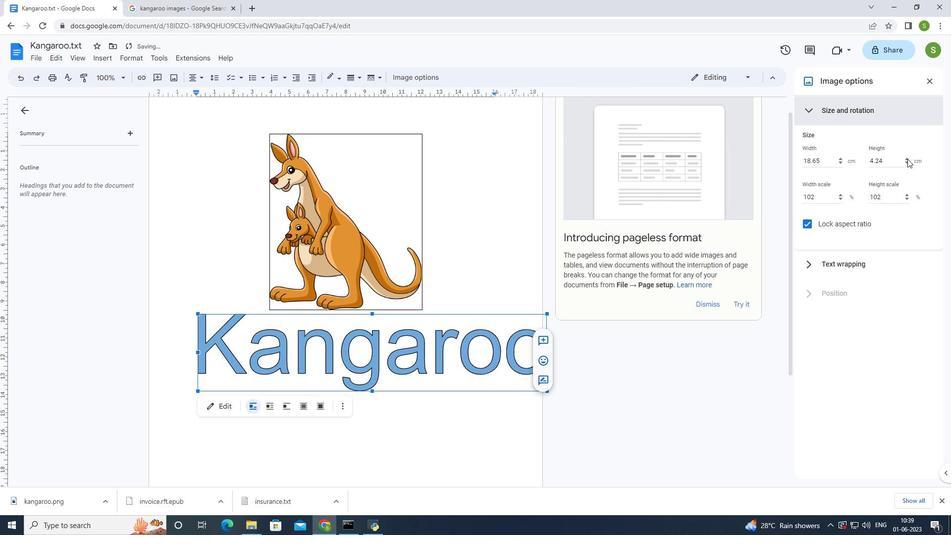 
Action: Mouse pressed left at (907, 159)
Screenshot: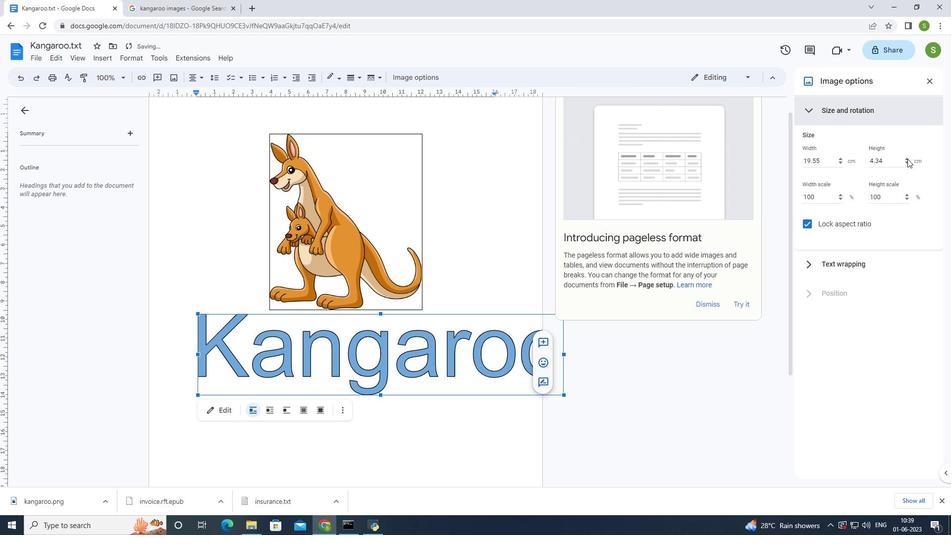 
Action: Mouse pressed left at (907, 159)
Screenshot: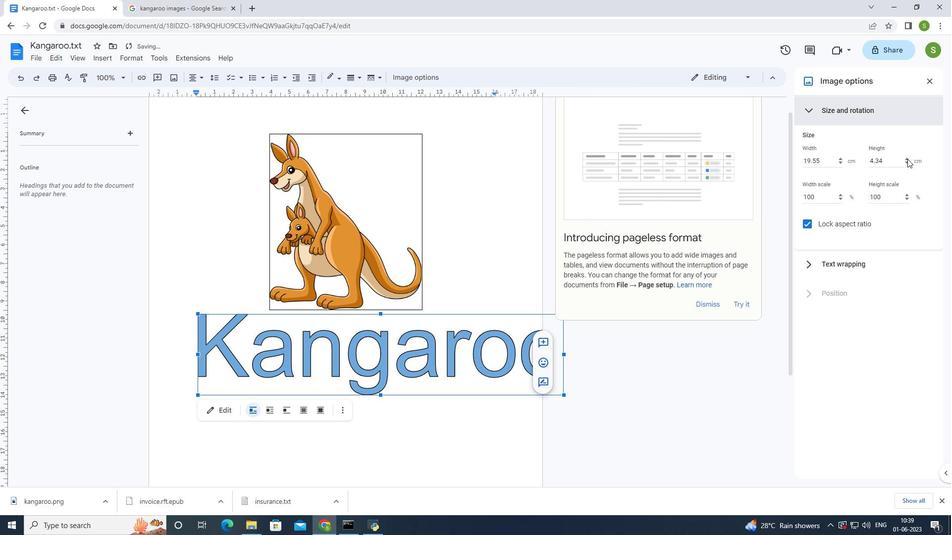 
Action: Mouse pressed left at (907, 159)
Screenshot: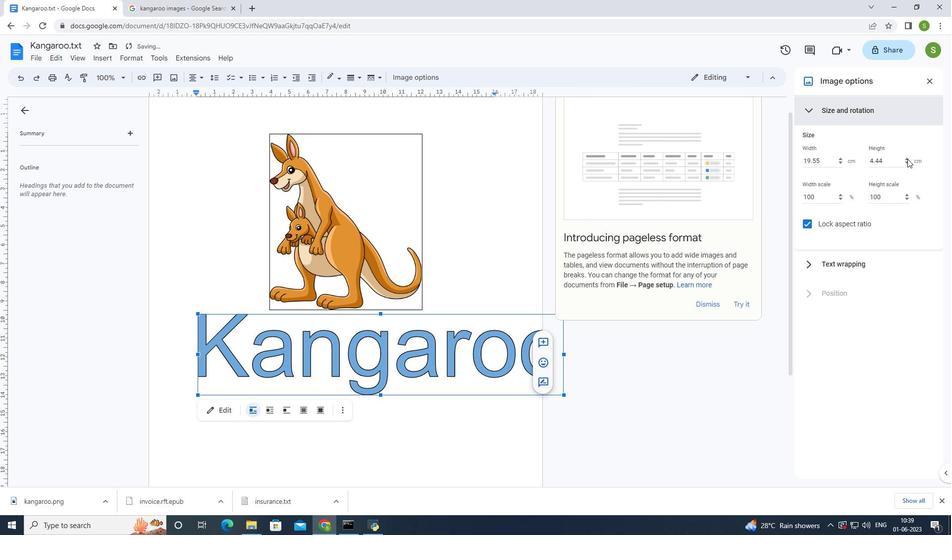 
Action: Mouse pressed left at (907, 159)
Screenshot: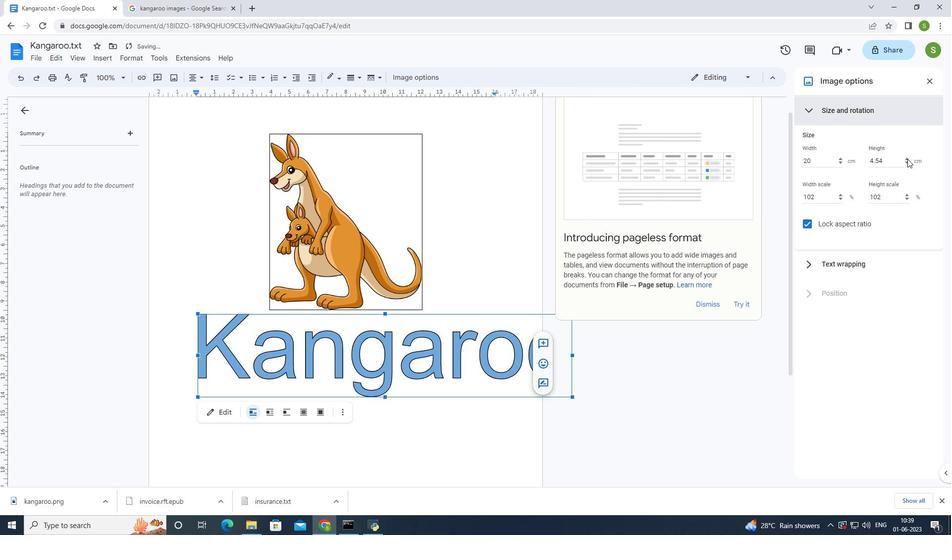
Action: Mouse pressed left at (907, 159)
Screenshot: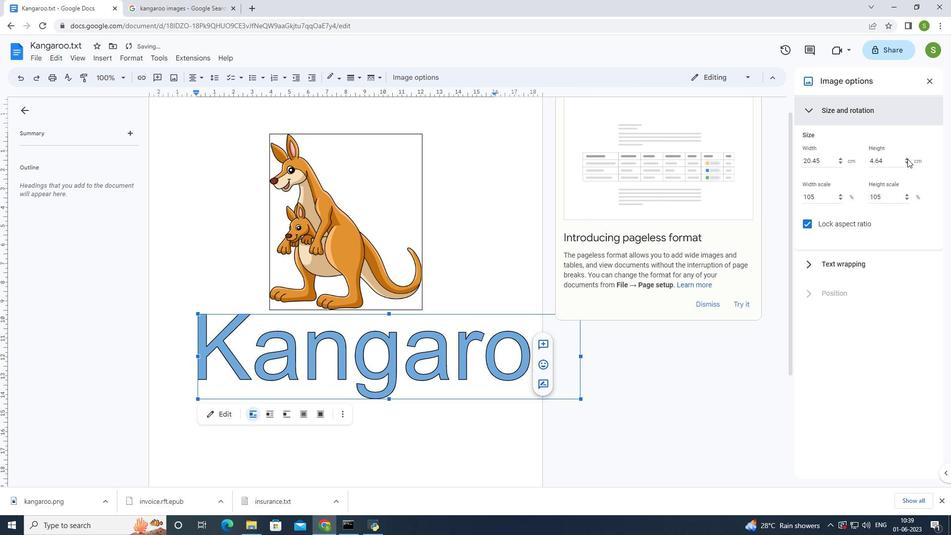 
Action: Mouse pressed left at (907, 159)
Screenshot: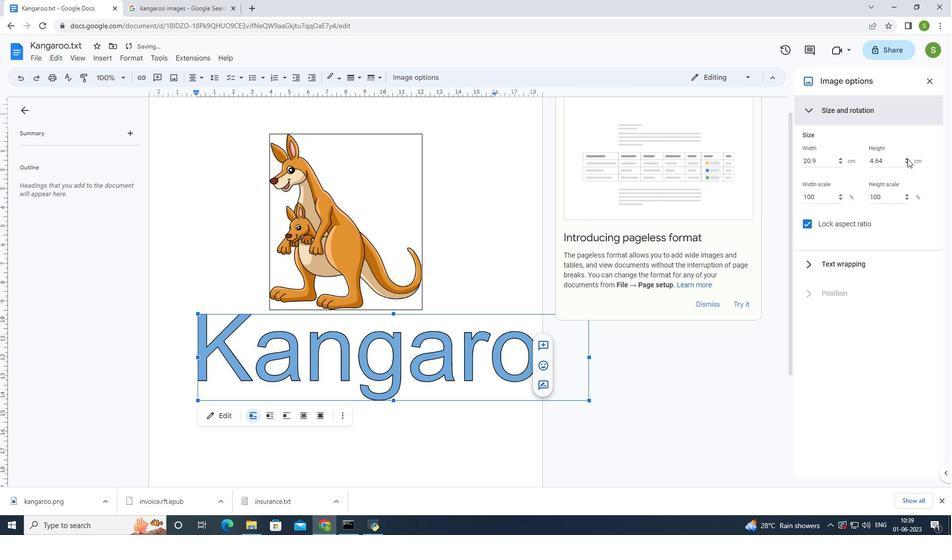 
Action: Mouse pressed left at (907, 159)
Screenshot: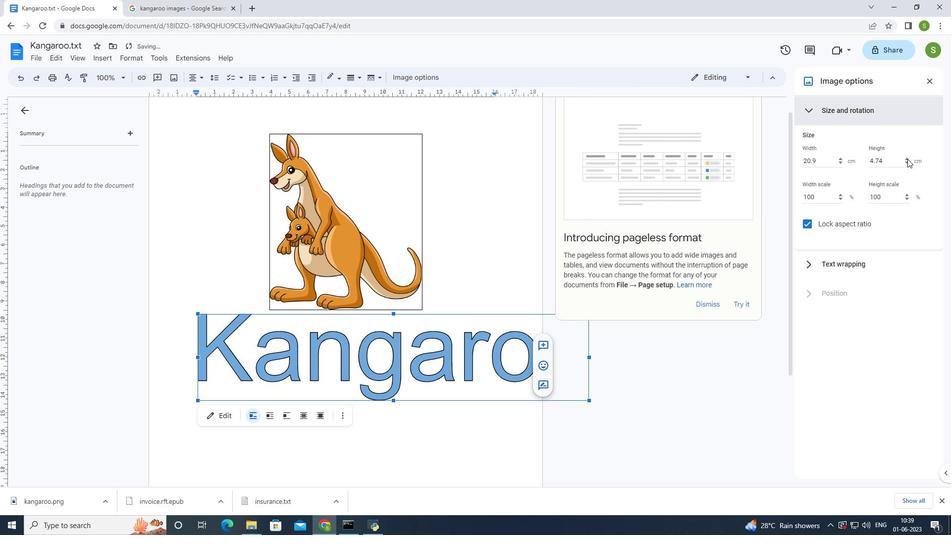 
Action: Mouse pressed left at (907, 159)
Screenshot: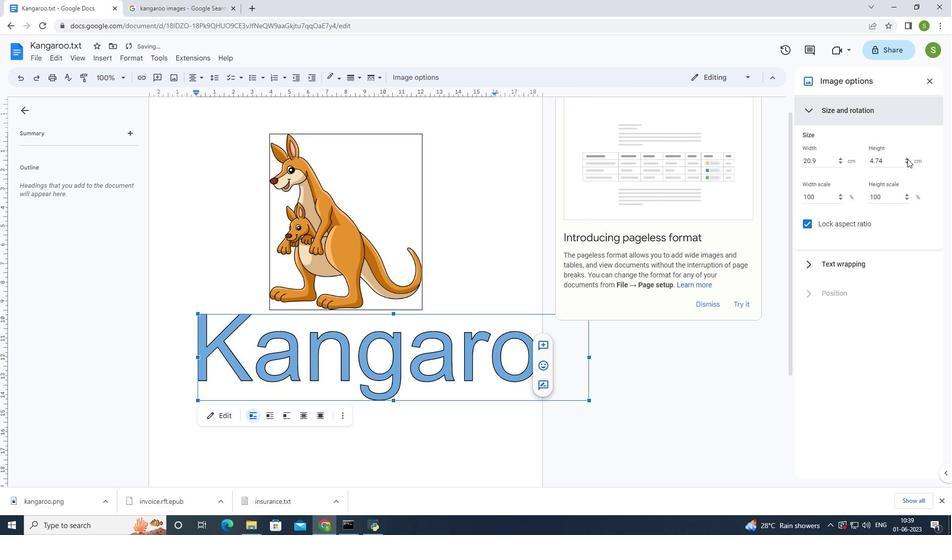 
Action: Mouse pressed left at (907, 159)
Screenshot: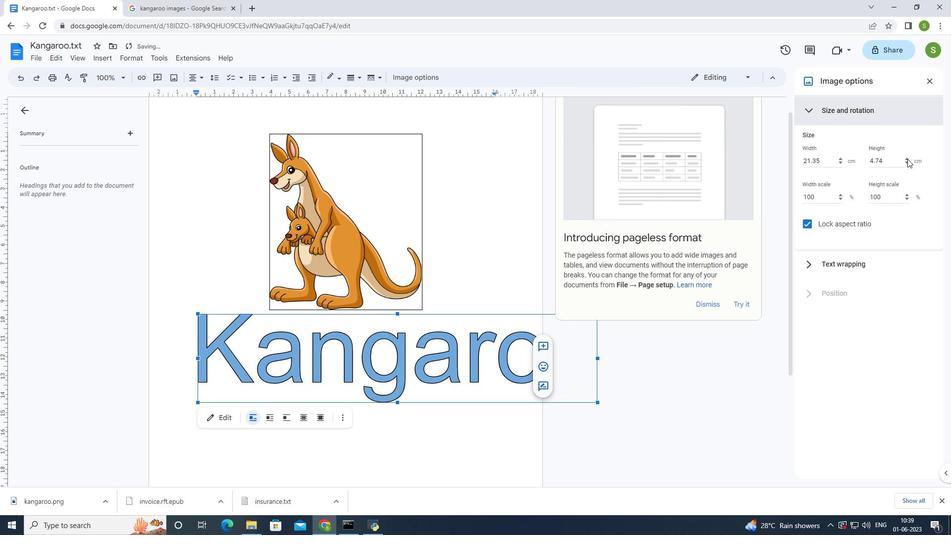 
Action: Mouse pressed left at (907, 159)
Screenshot: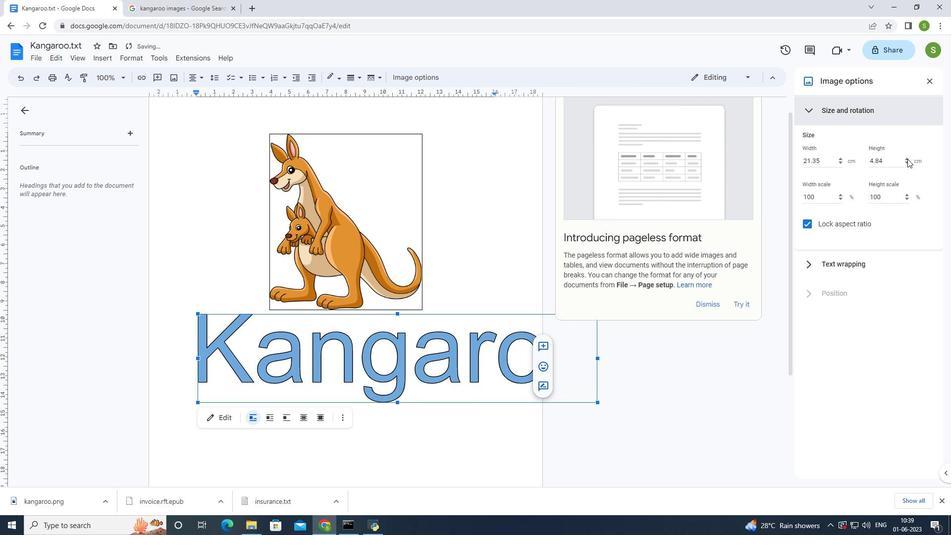 
Action: Mouse pressed left at (907, 159)
Screenshot: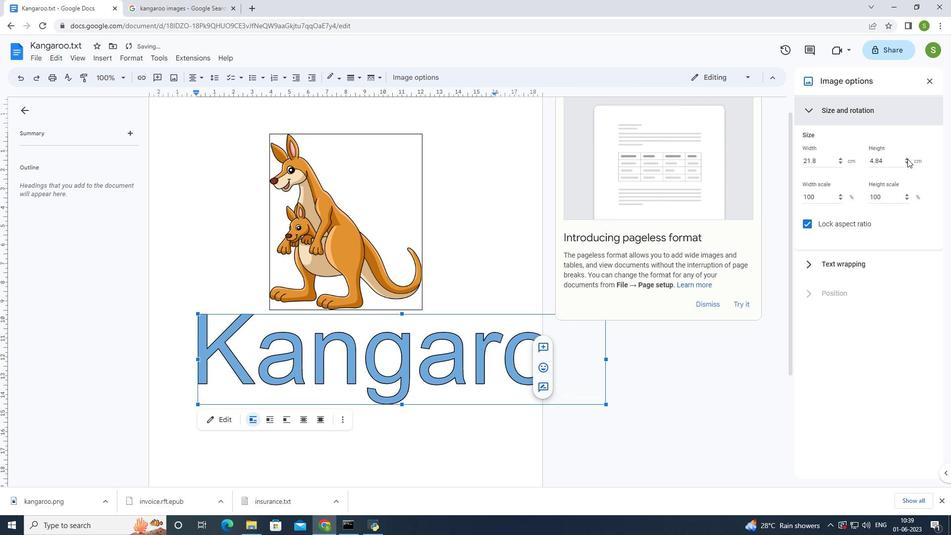 
Action: Mouse pressed left at (907, 159)
Screenshot: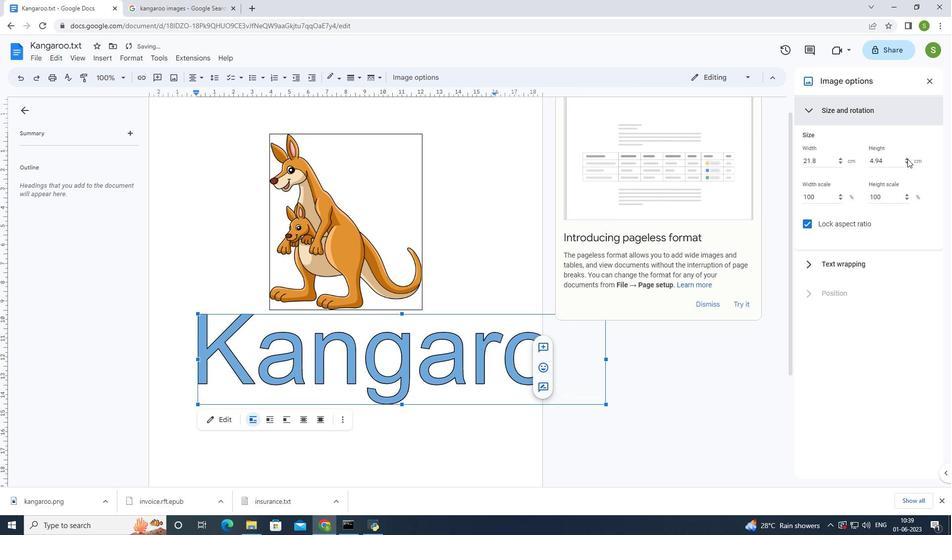 
Action: Mouse pressed left at (907, 159)
Screenshot: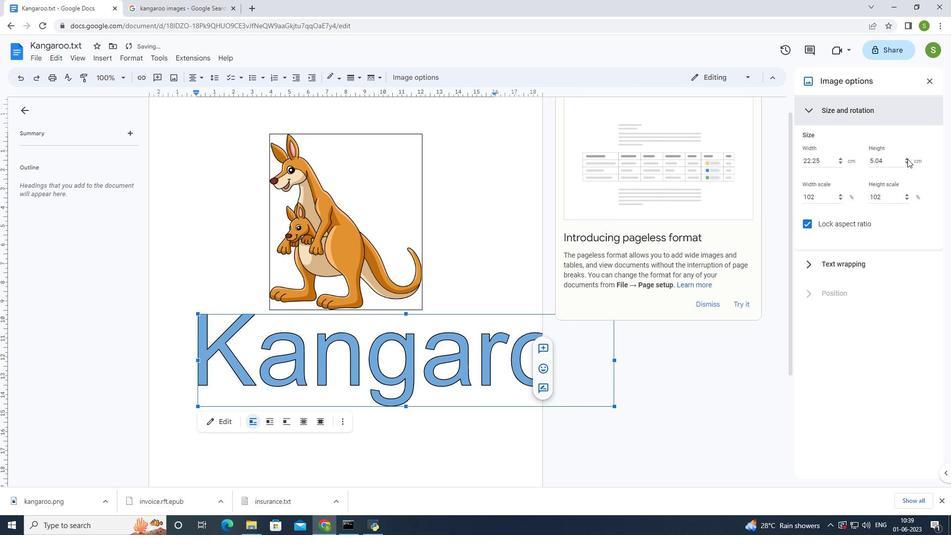 
Action: Mouse pressed left at (907, 159)
Screenshot: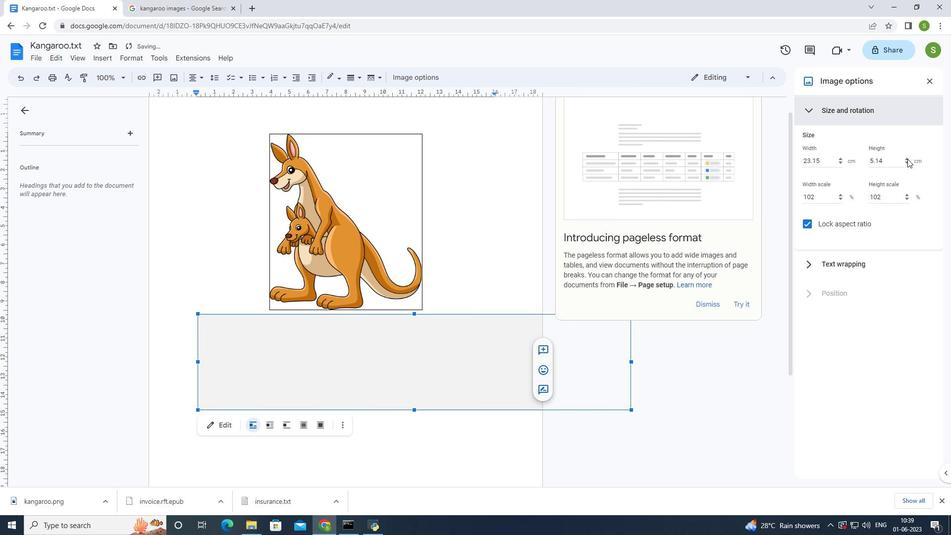 
Action: Mouse pressed left at (907, 159)
Screenshot: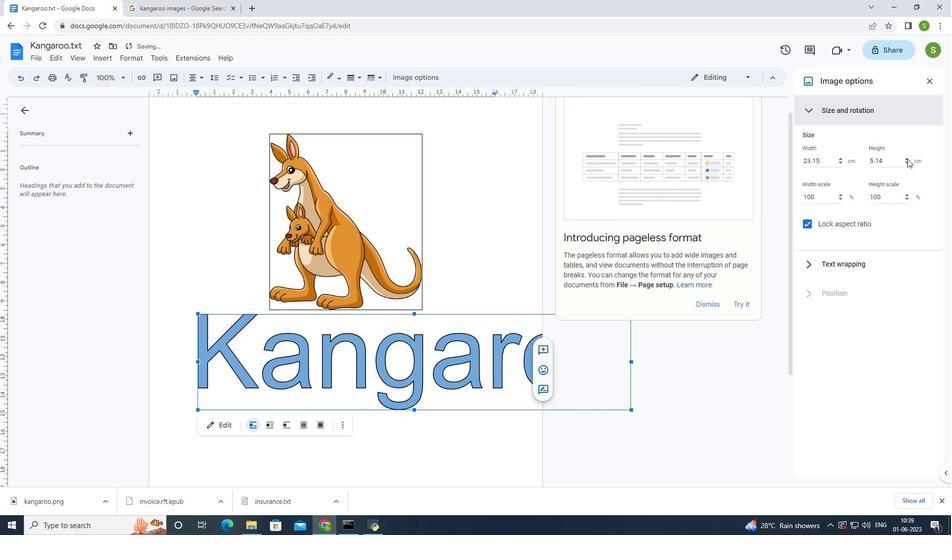 
Action: Mouse pressed left at (907, 159)
Screenshot: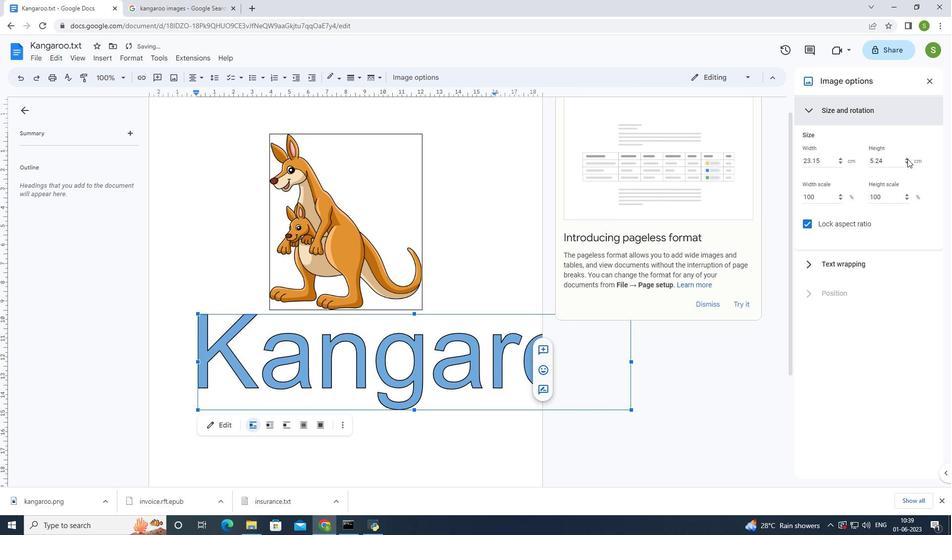 
Action: Mouse pressed left at (907, 159)
Screenshot: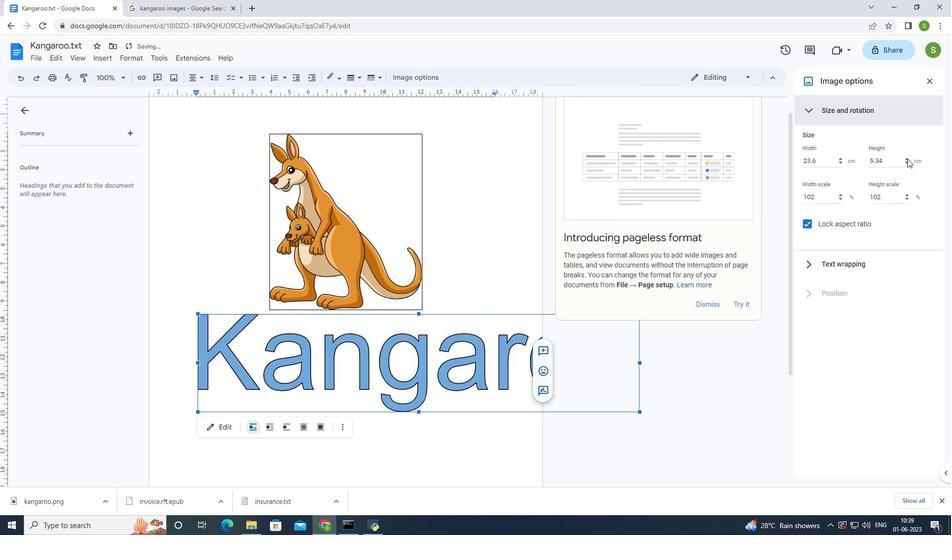 
Action: Mouse pressed left at (907, 159)
Screenshot: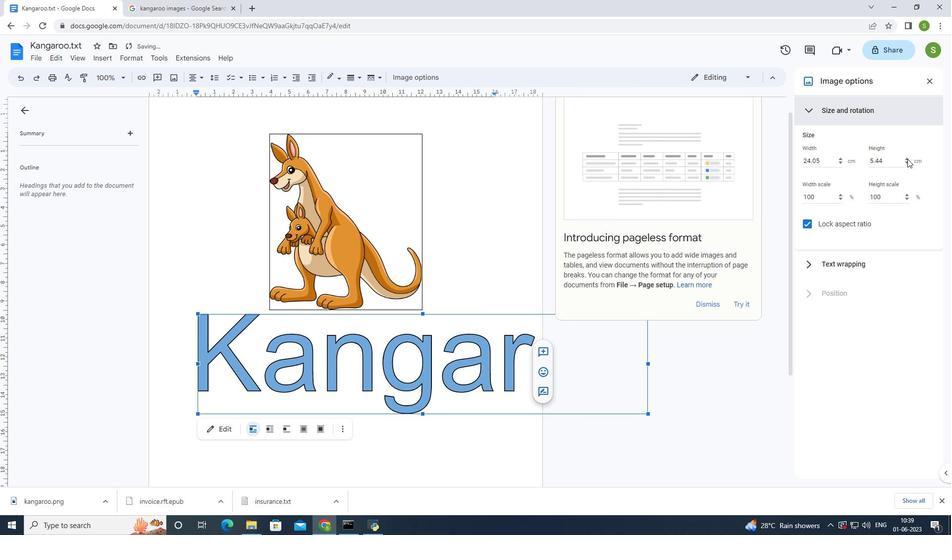 
Action: Mouse pressed left at (907, 159)
Screenshot: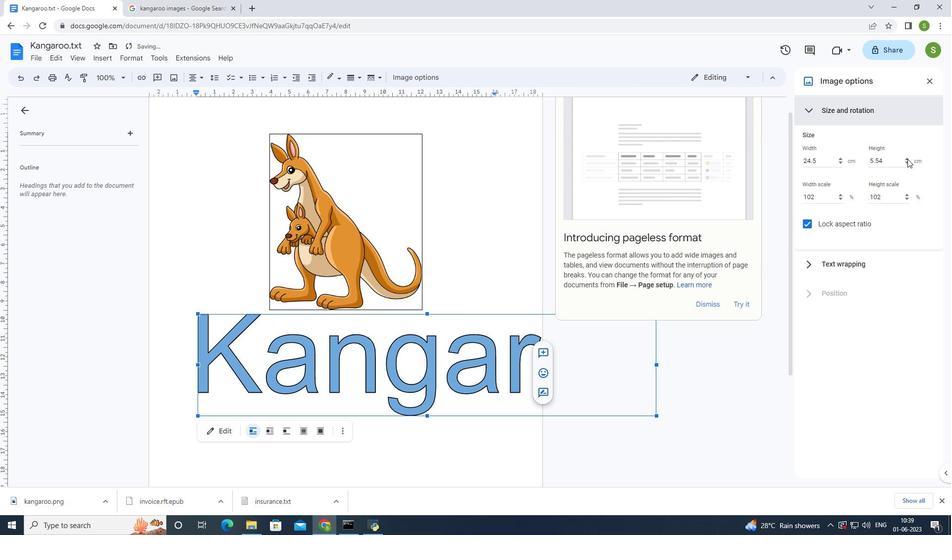 
Action: Mouse pressed left at (907, 159)
Screenshot: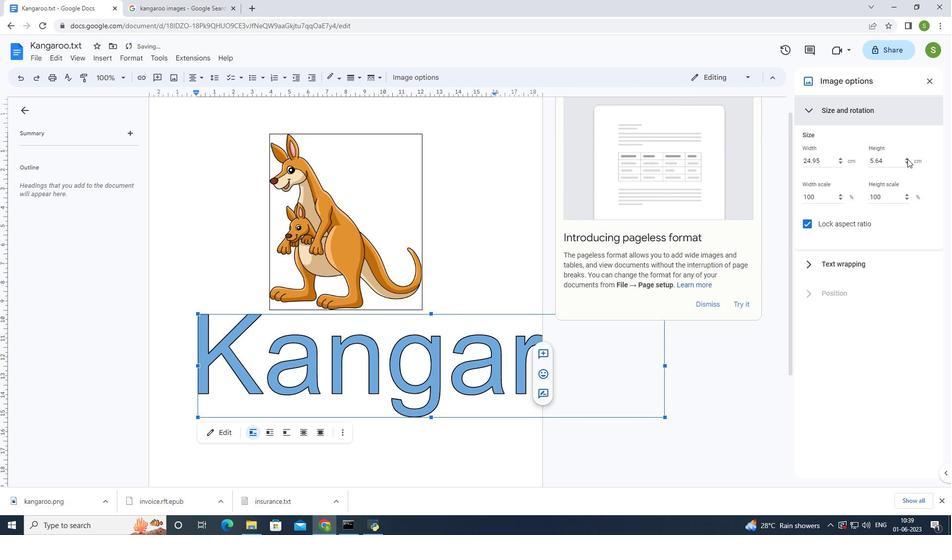 
Action: Mouse pressed left at (907, 159)
Screenshot: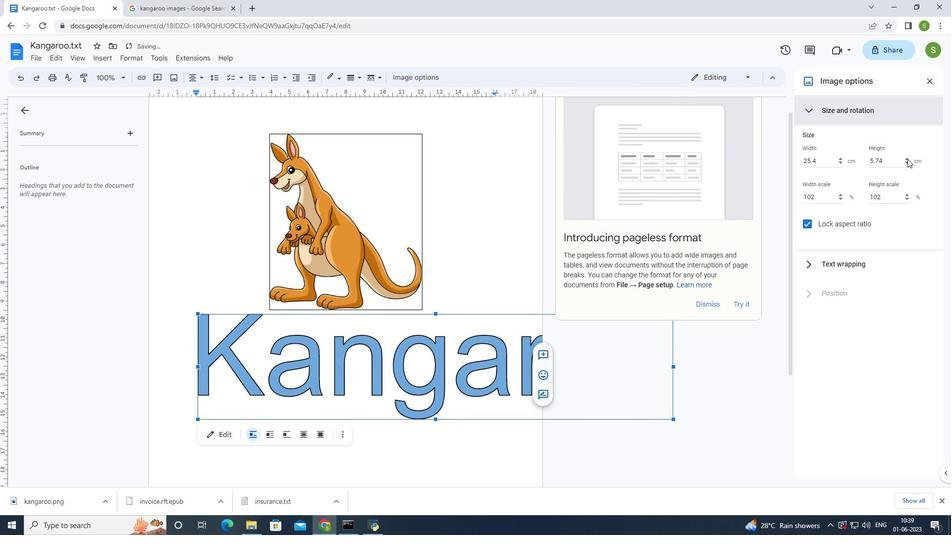 
Action: Mouse pressed left at (907, 159)
Screenshot: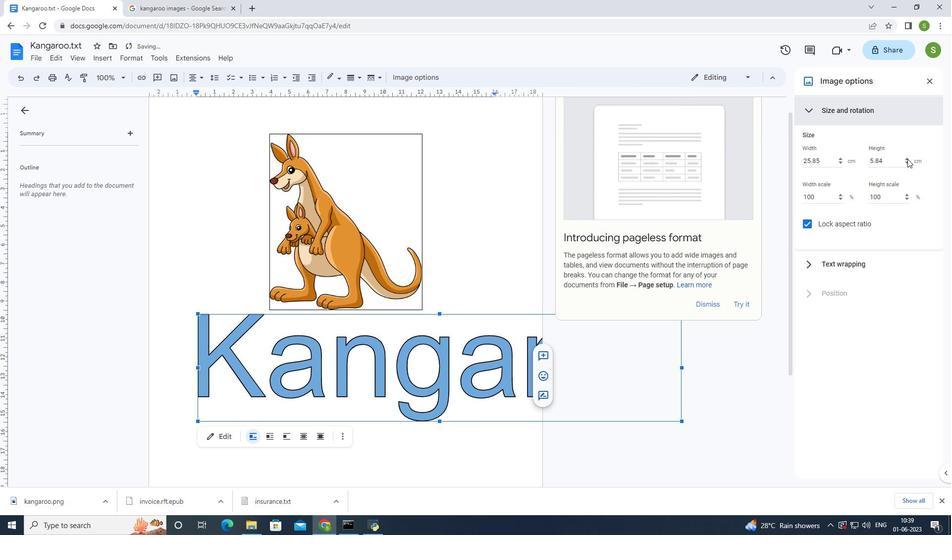 
Action: Mouse pressed left at (907, 159)
Screenshot: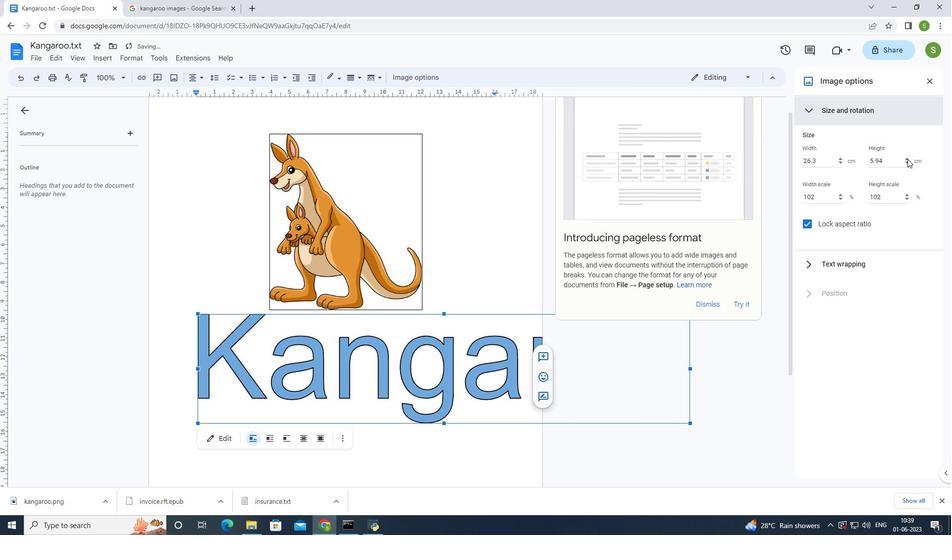 
Action: Mouse pressed left at (907, 159)
Screenshot: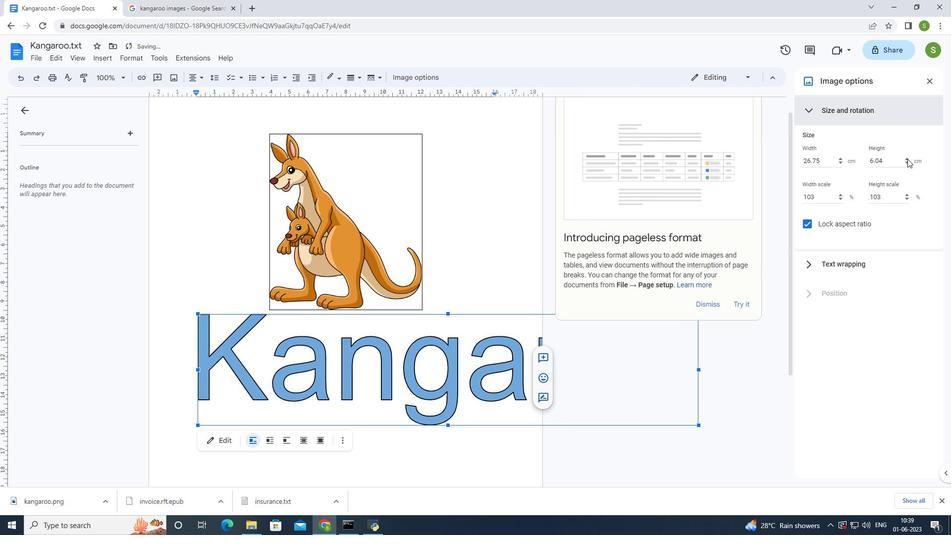
Action: Mouse pressed left at (907, 159)
Screenshot: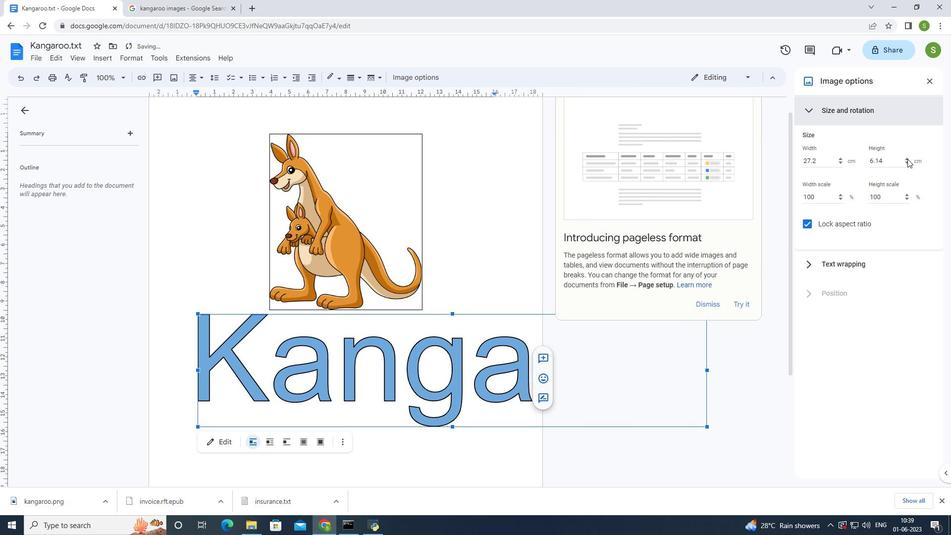 
Action: Mouse pressed left at (907, 159)
Screenshot: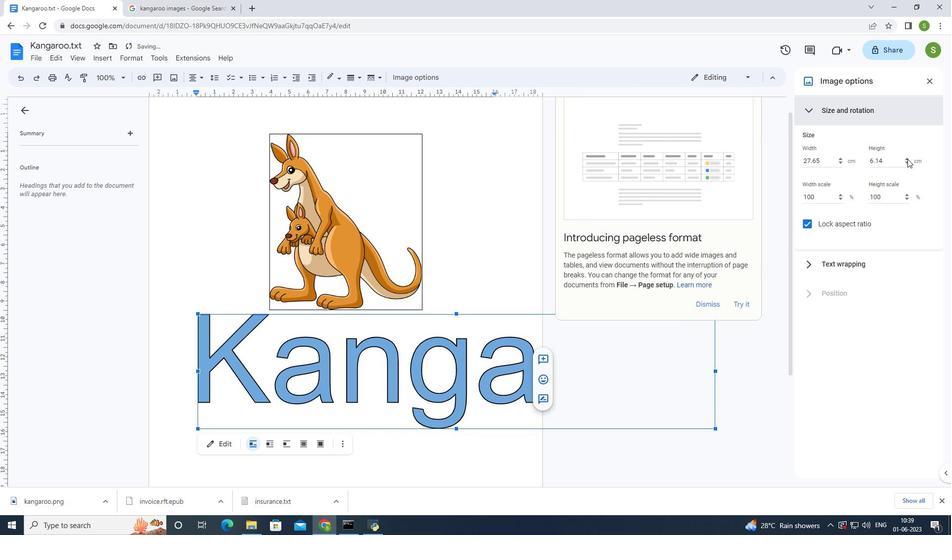
Action: Mouse pressed left at (907, 159)
Screenshot: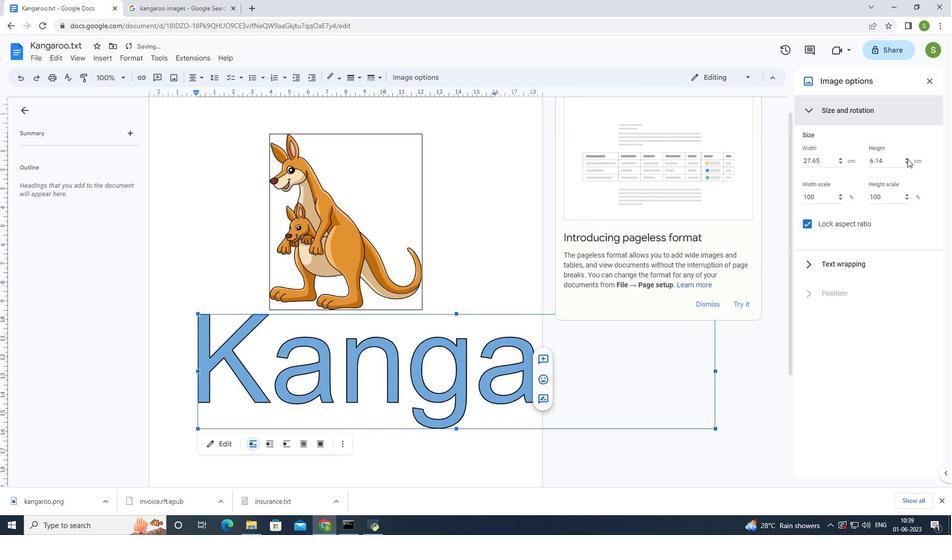 
Action: Mouse pressed left at (907, 159)
Screenshot: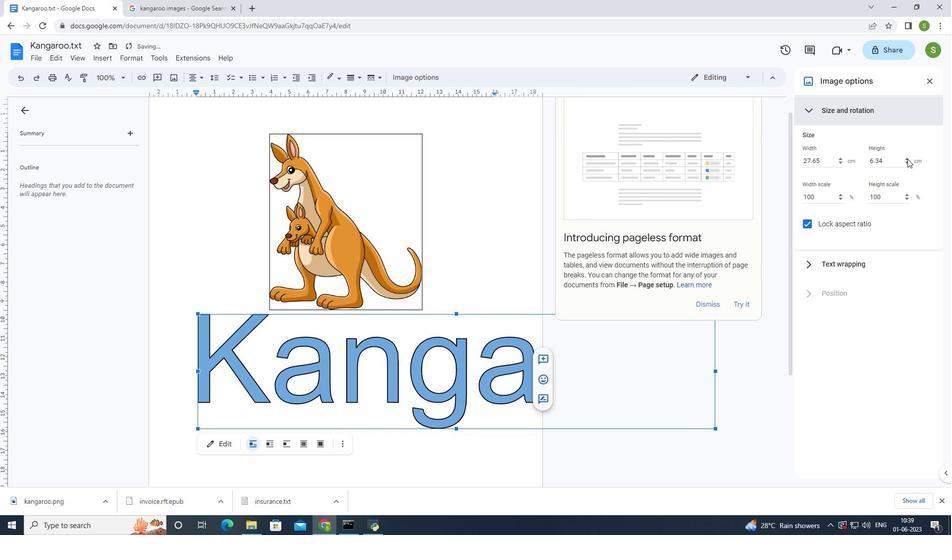 
Action: Mouse pressed left at (907, 159)
Screenshot: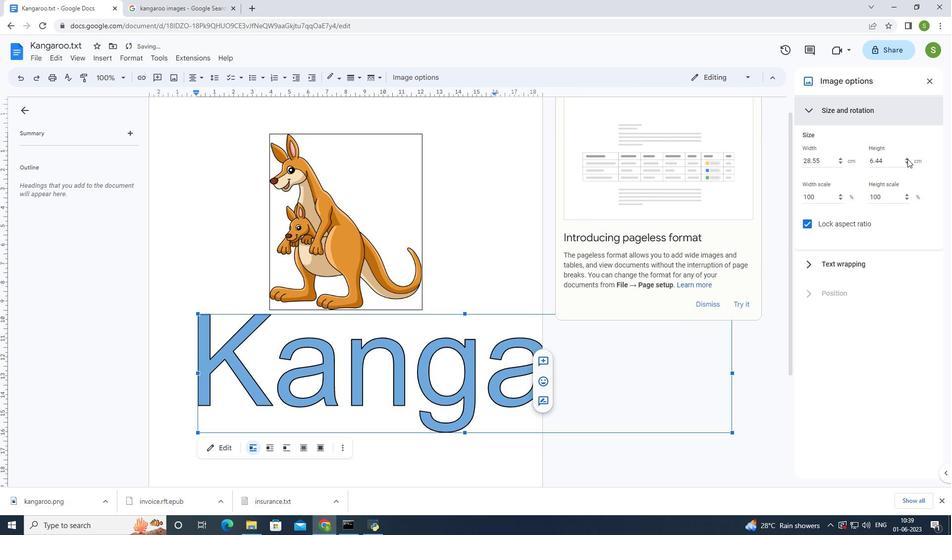 
Action: Mouse pressed left at (907, 159)
Screenshot: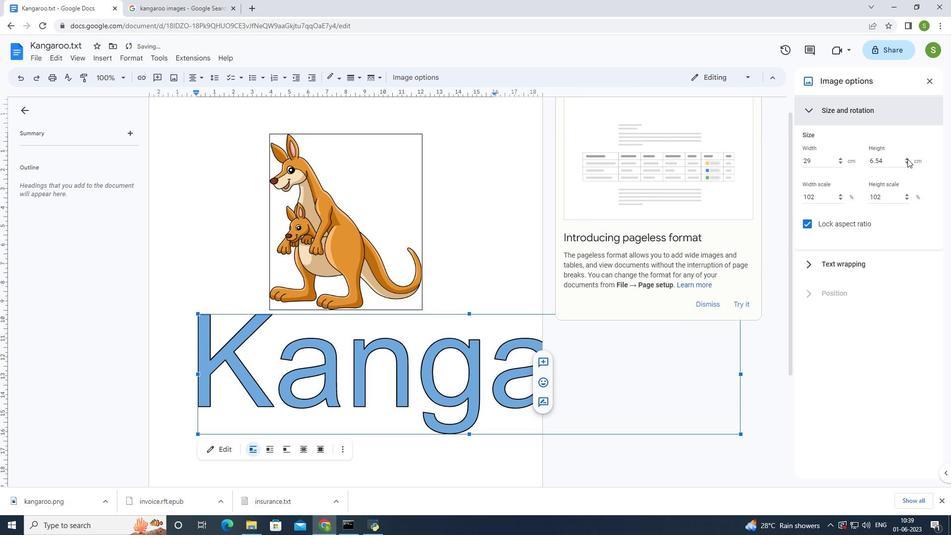 
Action: Mouse pressed left at (907, 159)
Screenshot: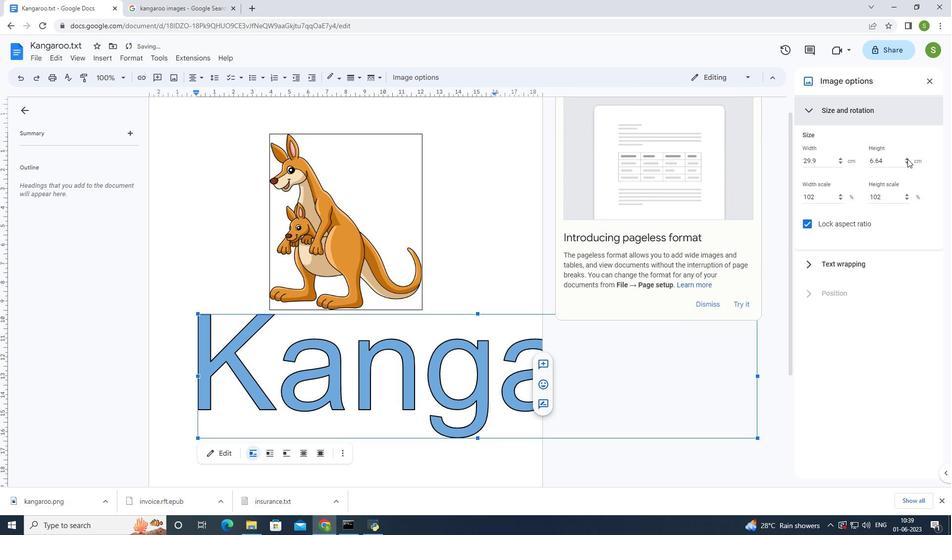 
Action: Mouse pressed left at (907, 159)
Screenshot: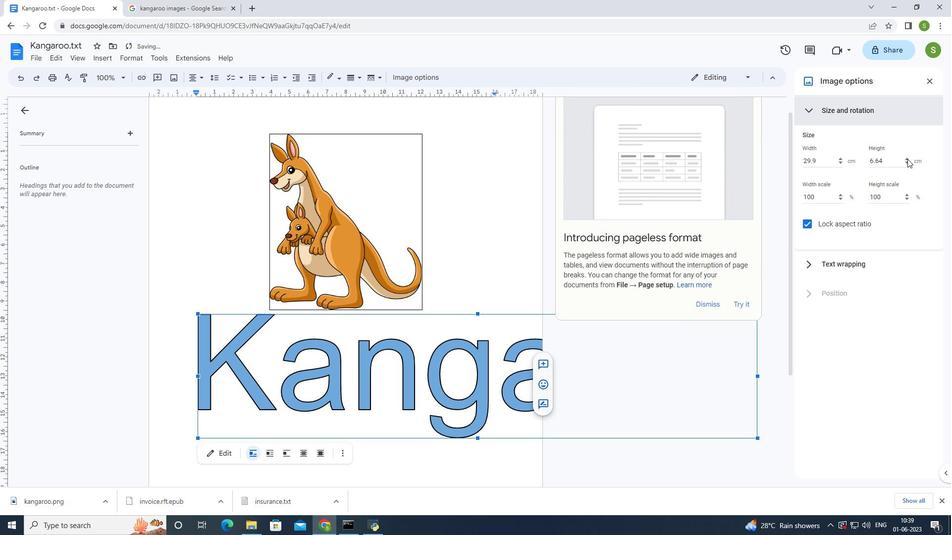 
Action: Mouse pressed left at (907, 159)
Screenshot: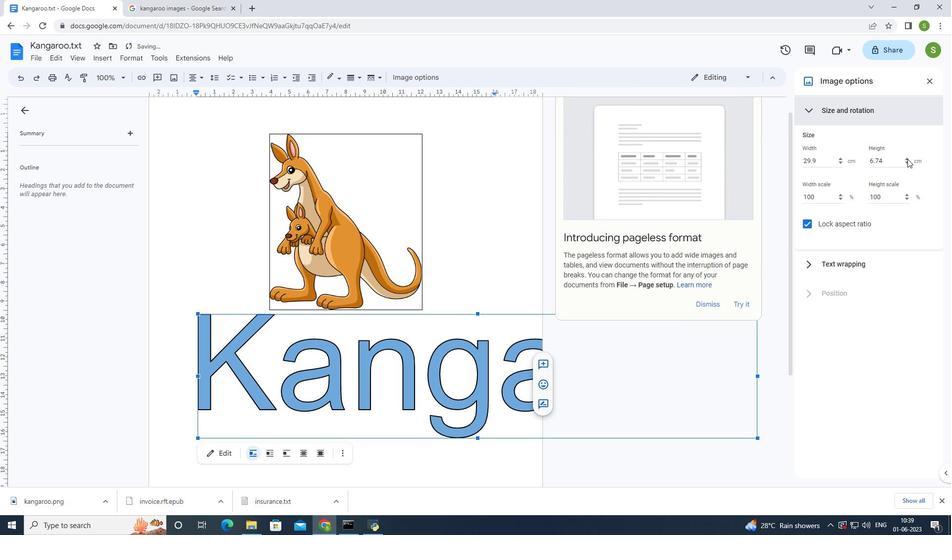 
Action: Mouse pressed left at (907, 159)
Screenshot: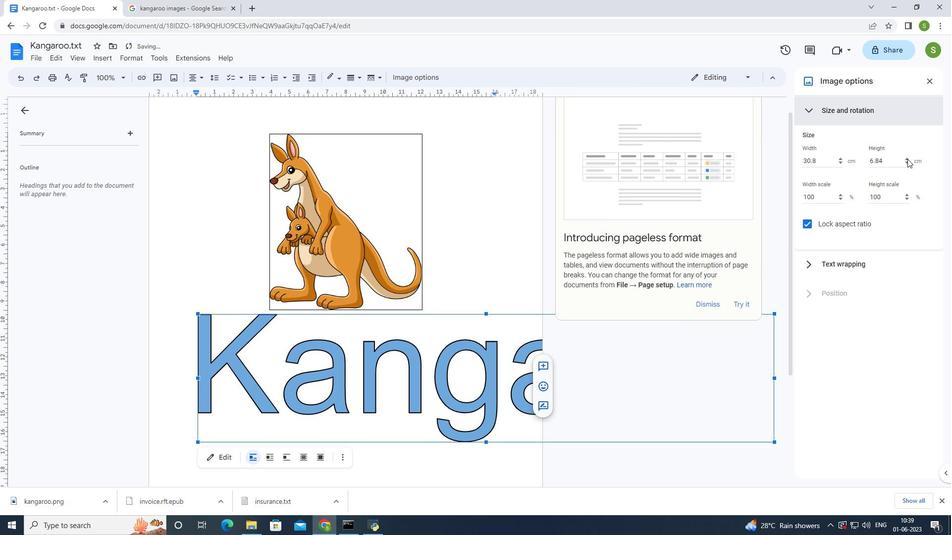 
Action: Mouse pressed left at (907, 159)
Screenshot: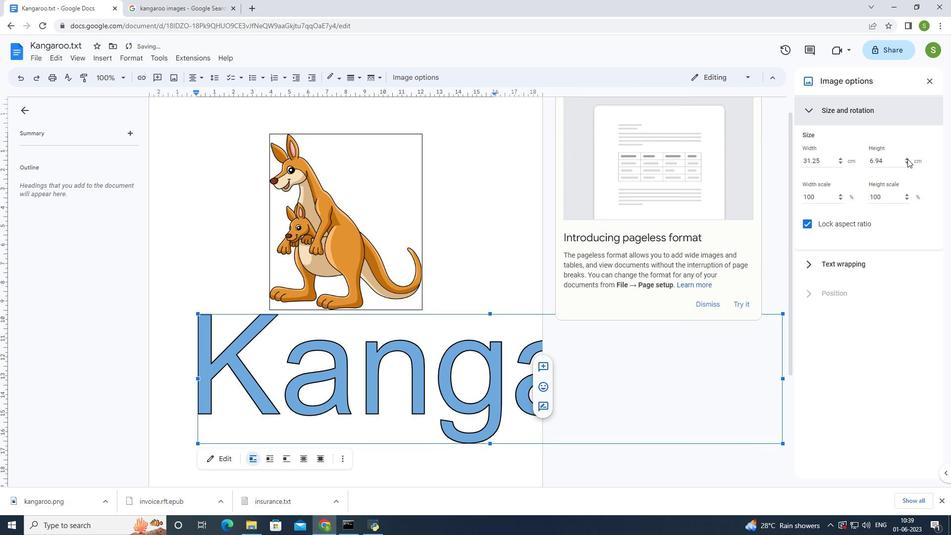 
Action: Mouse pressed left at (907, 159)
Screenshot: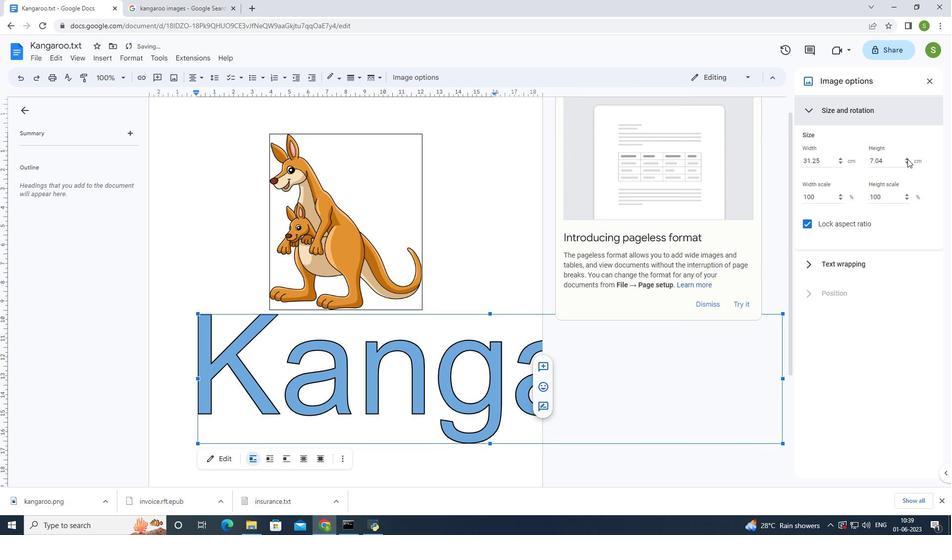 
Action: Mouse pressed left at (907, 159)
Screenshot: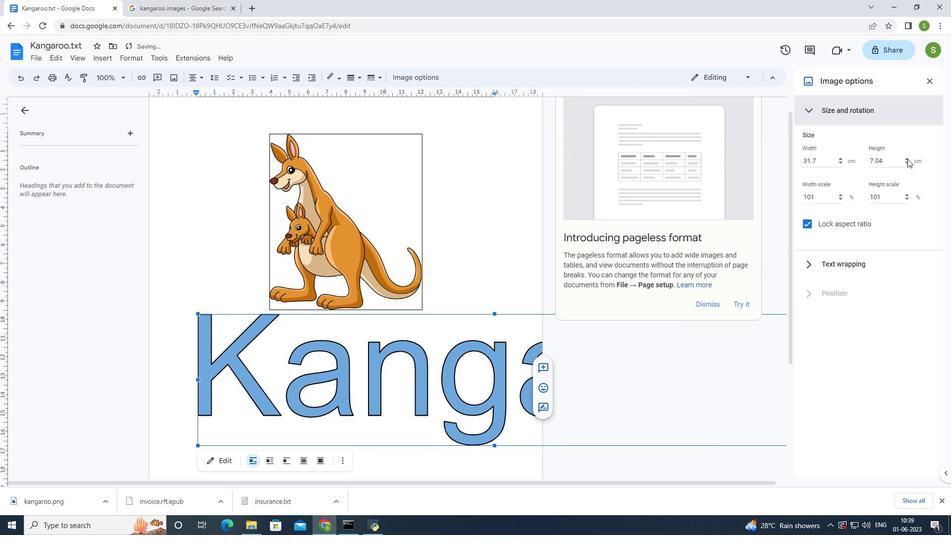 
Action: Mouse pressed left at (907, 159)
Screenshot: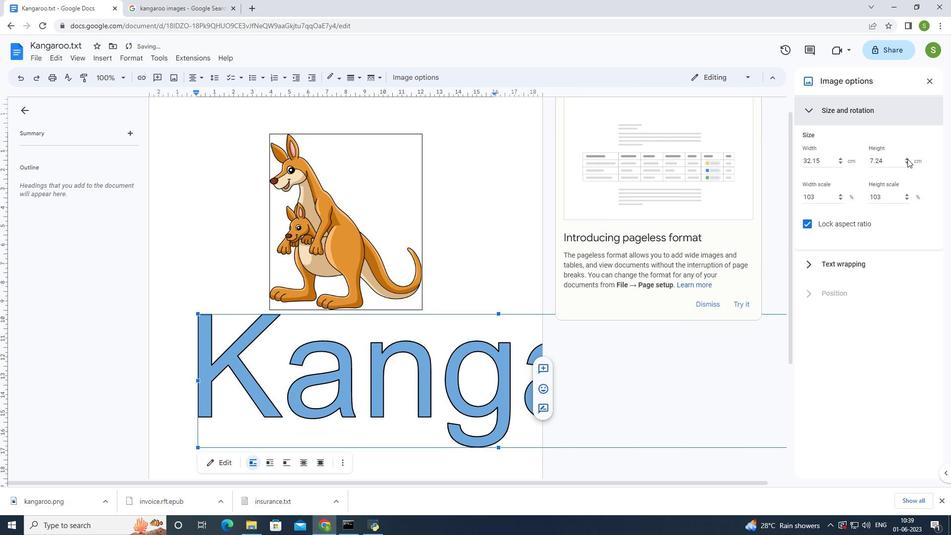 
Action: Mouse moved to (907, 162)
Screenshot: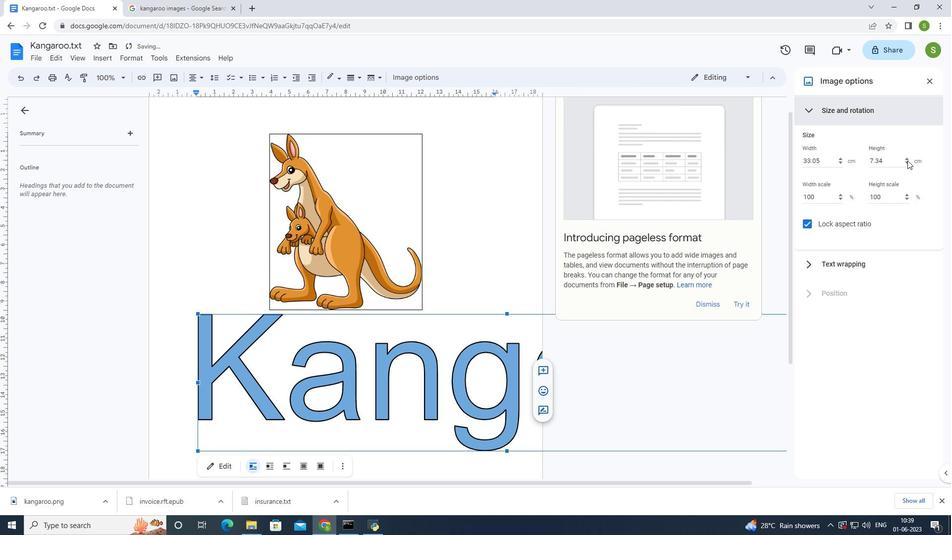 
Action: Mouse pressed left at (907, 162)
Screenshot: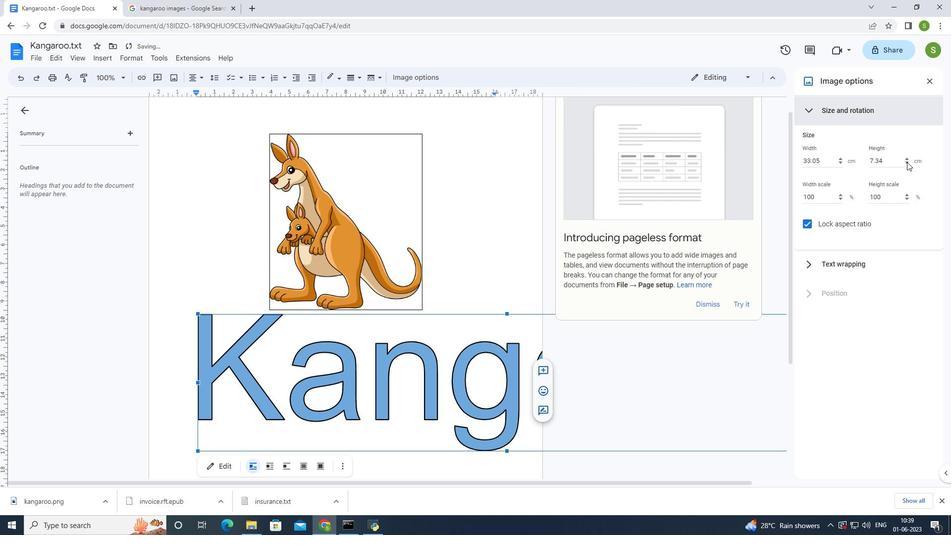 
Action: Mouse moved to (906, 159)
Screenshot: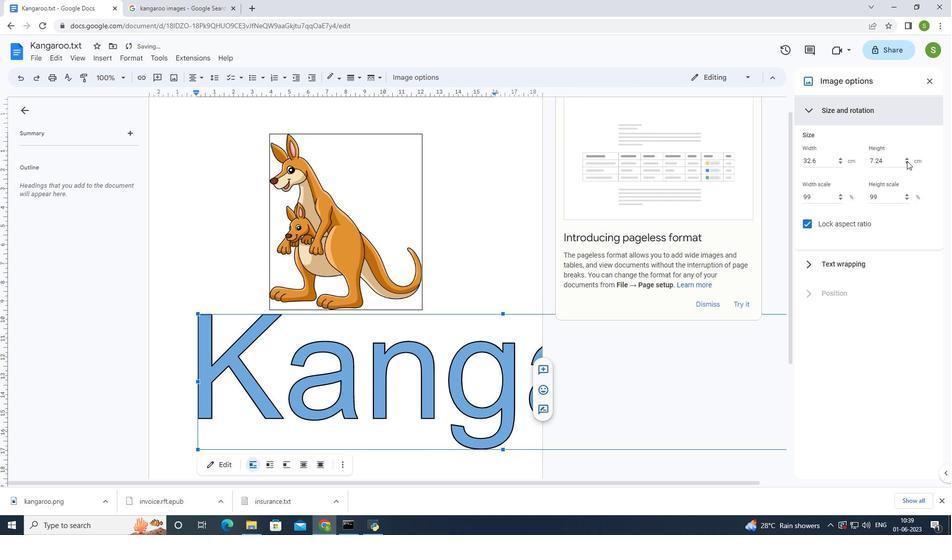 
Action: Mouse pressed left at (906, 159)
Screenshot: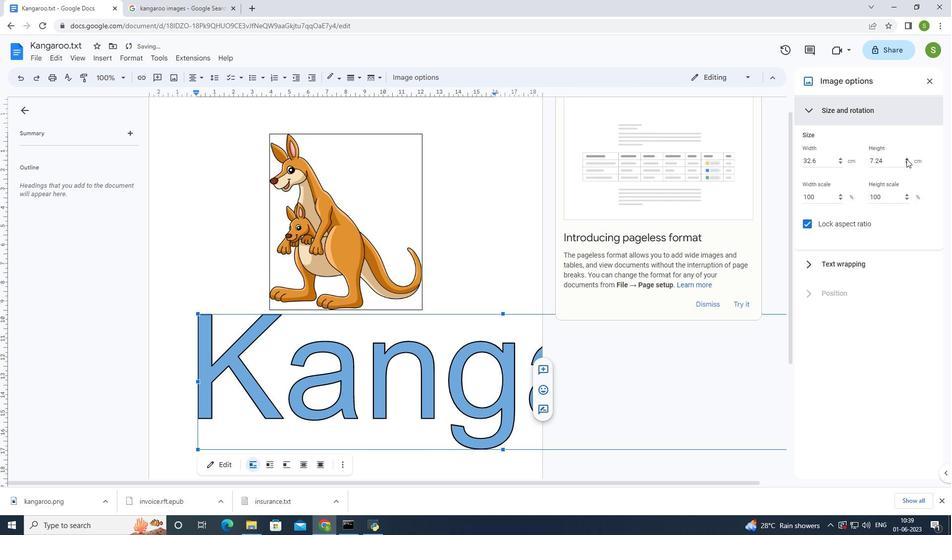 
Action: Mouse moved to (526, 267)
Screenshot: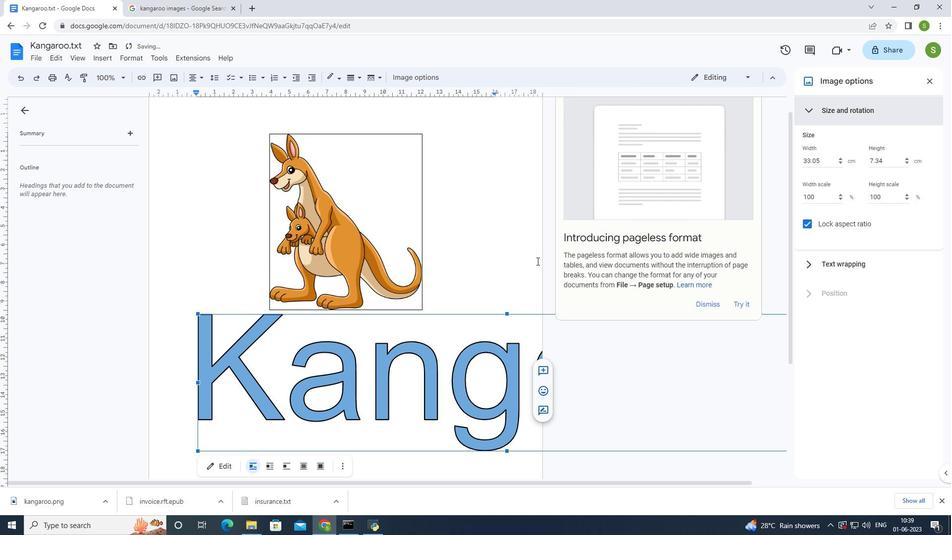 
Action: Mouse pressed left at (526, 267)
Screenshot: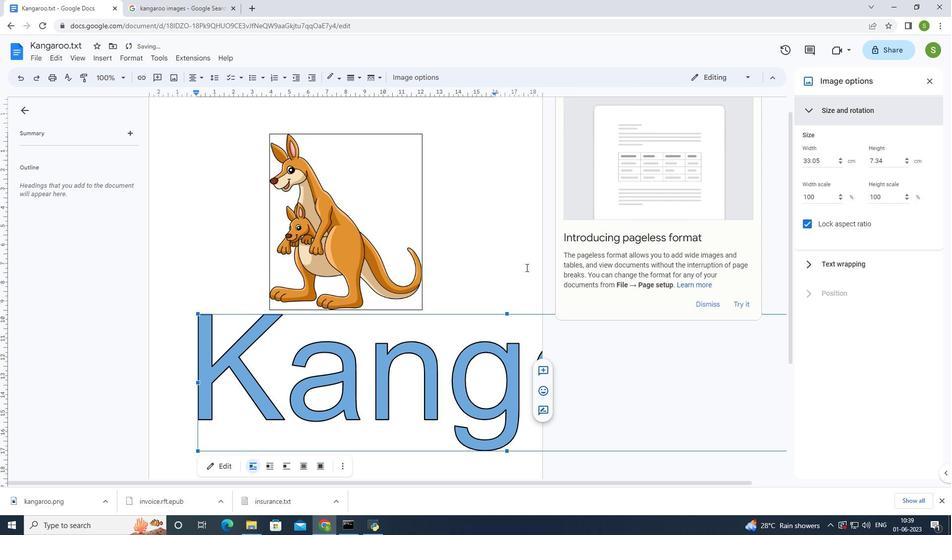 
Action: Mouse moved to (449, 282)
Screenshot: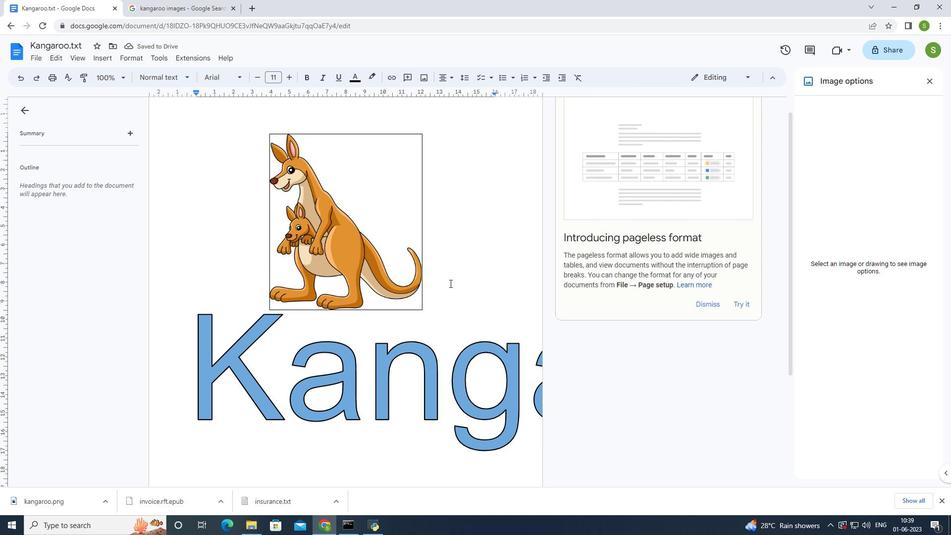 
Action: Key pressed ctrl+S
Screenshot: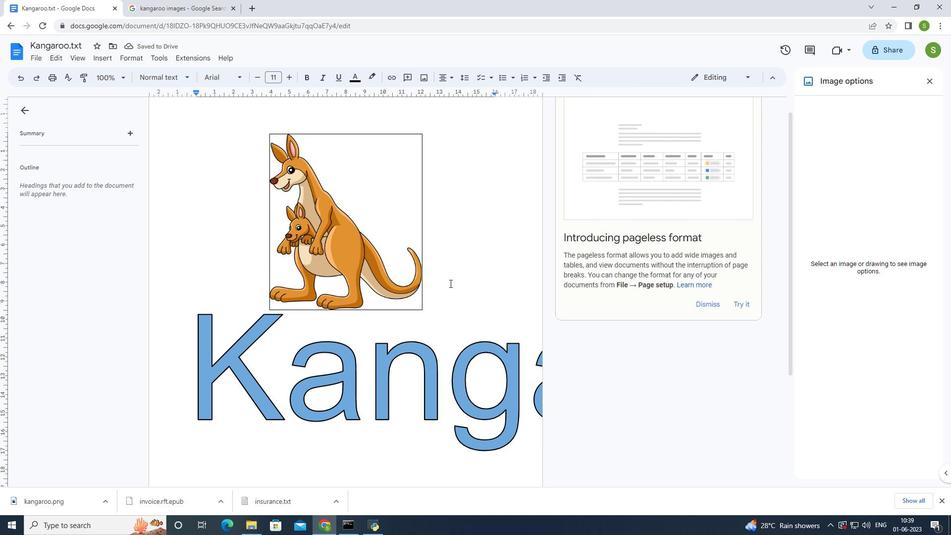 
